 Task: Find connections with filter location Badagara with filter topic #forsale with filter profile language Potuguese with filter current company Vikram Solar with filter school Maharishi Mahesh Yogi Vedic Vishwavidyalaya with filter industry Primary Metal Manufacturing with filter service category Portrait Photography with filter keywords title Continuous Improvement Lead
Action: Mouse moved to (522, 73)
Screenshot: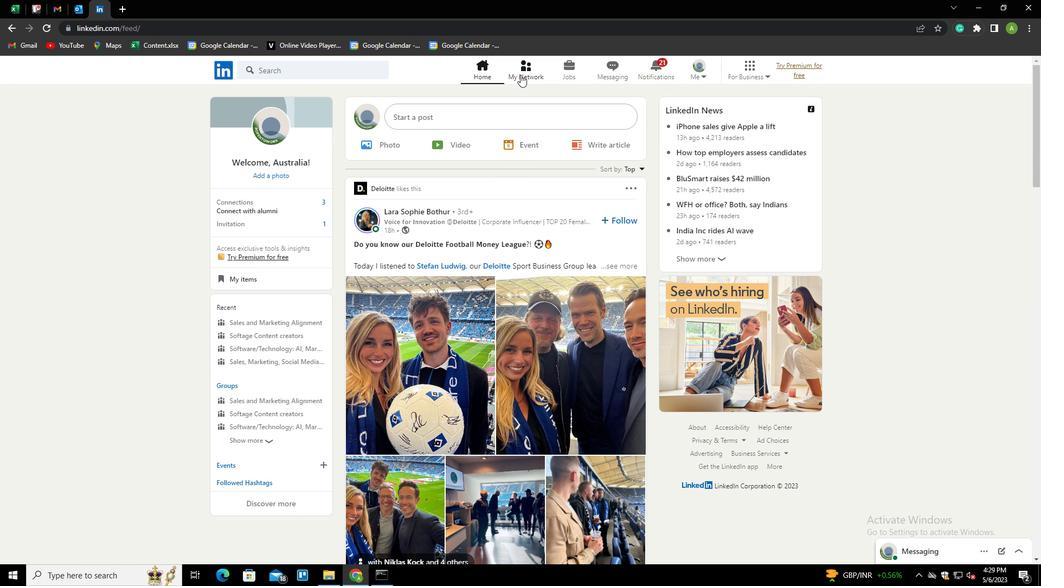 
Action: Mouse pressed left at (522, 73)
Screenshot: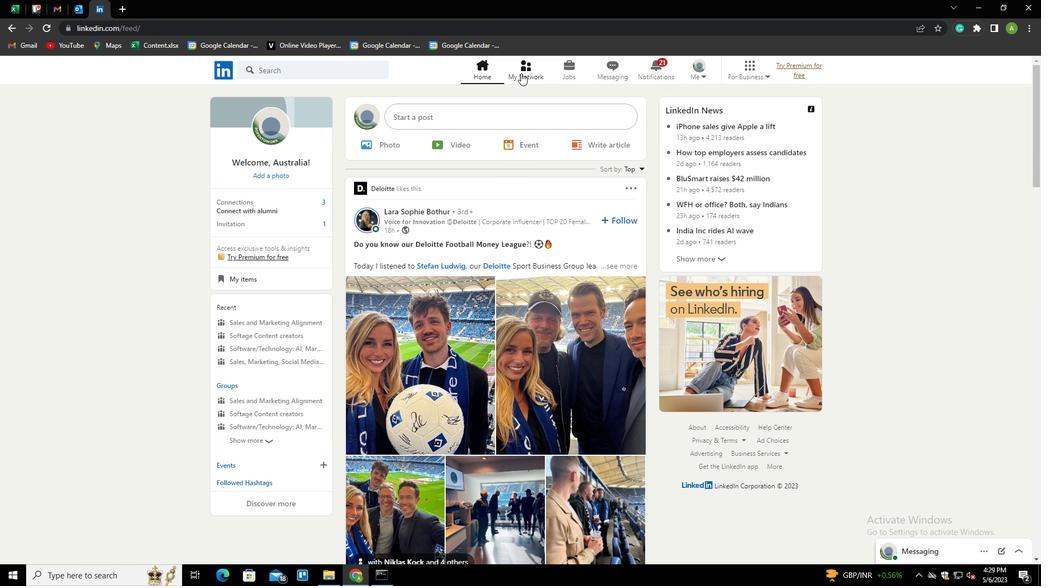 
Action: Mouse moved to (268, 132)
Screenshot: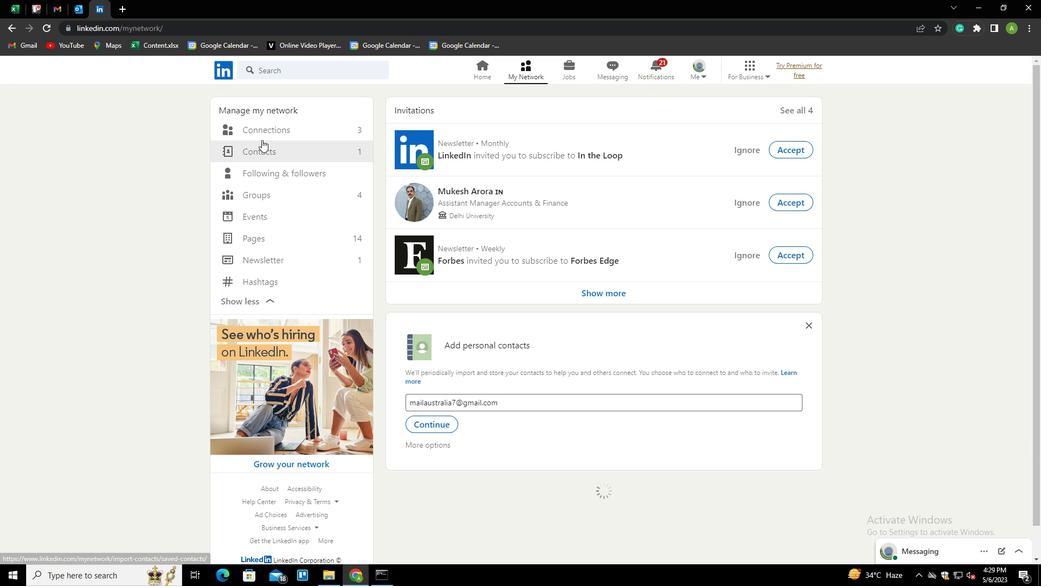 
Action: Mouse pressed left at (268, 132)
Screenshot: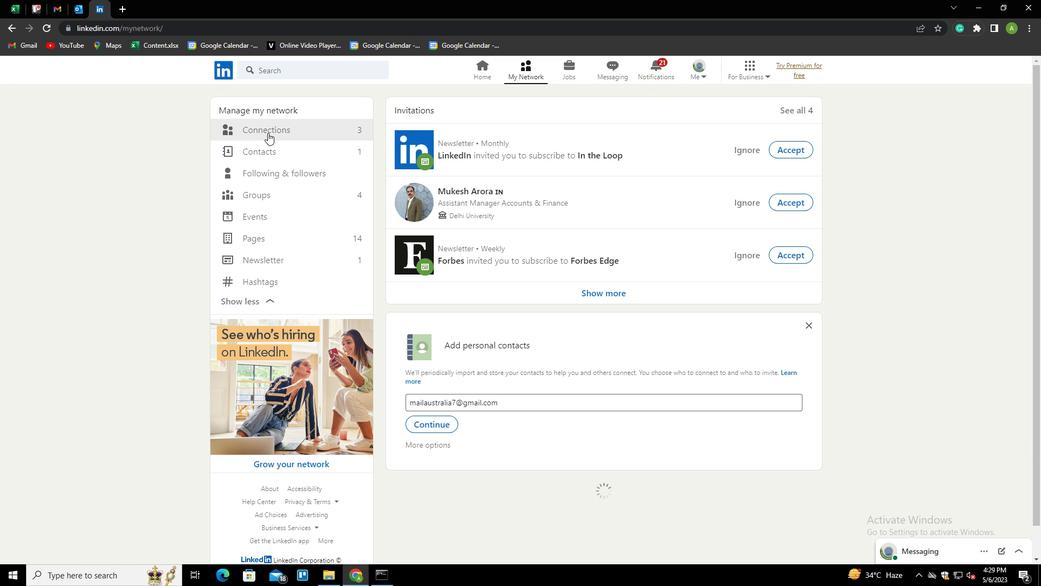 
Action: Mouse moved to (593, 129)
Screenshot: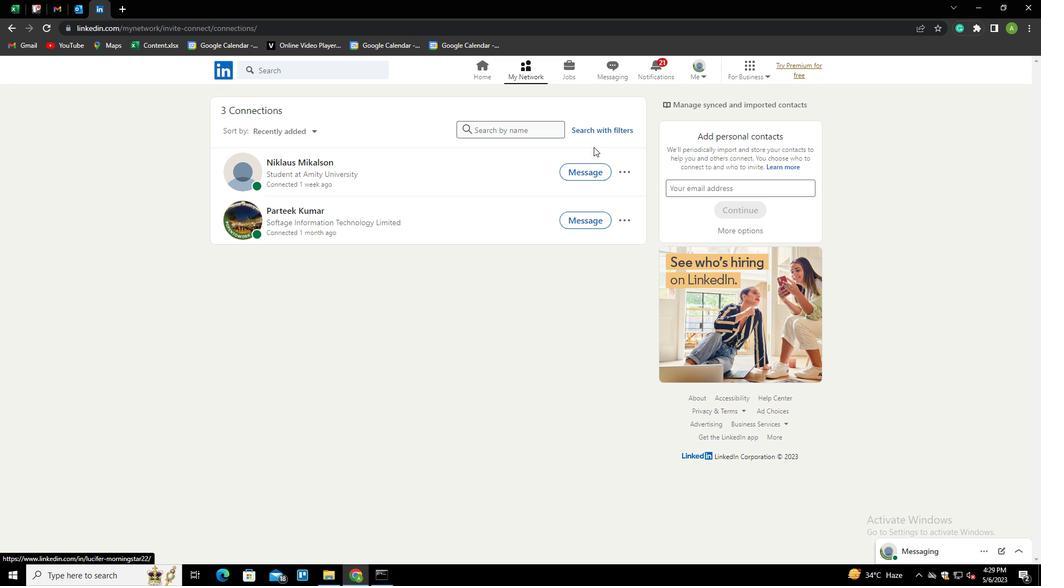
Action: Mouse pressed left at (593, 129)
Screenshot: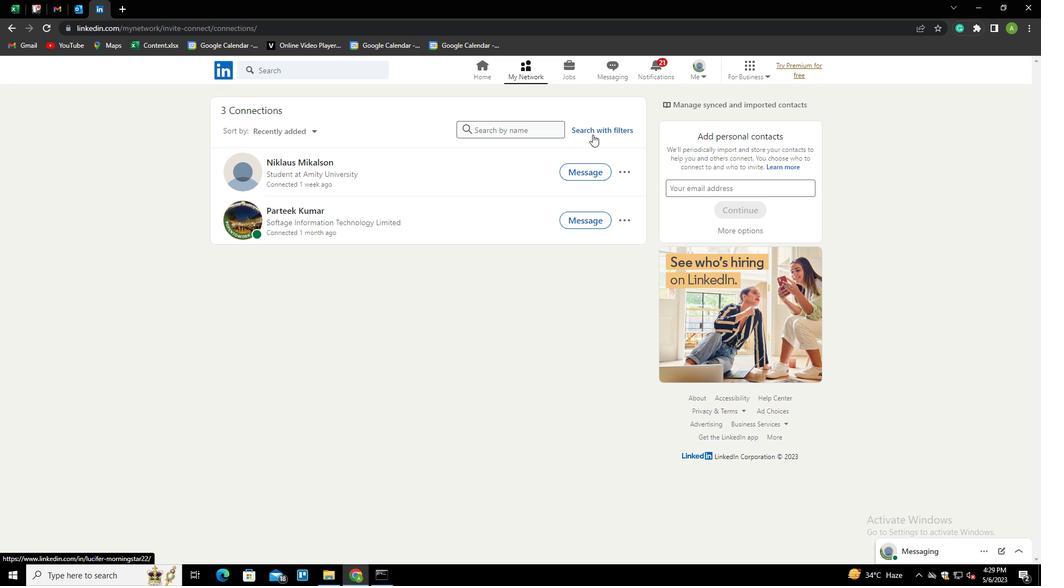 
Action: Mouse moved to (552, 100)
Screenshot: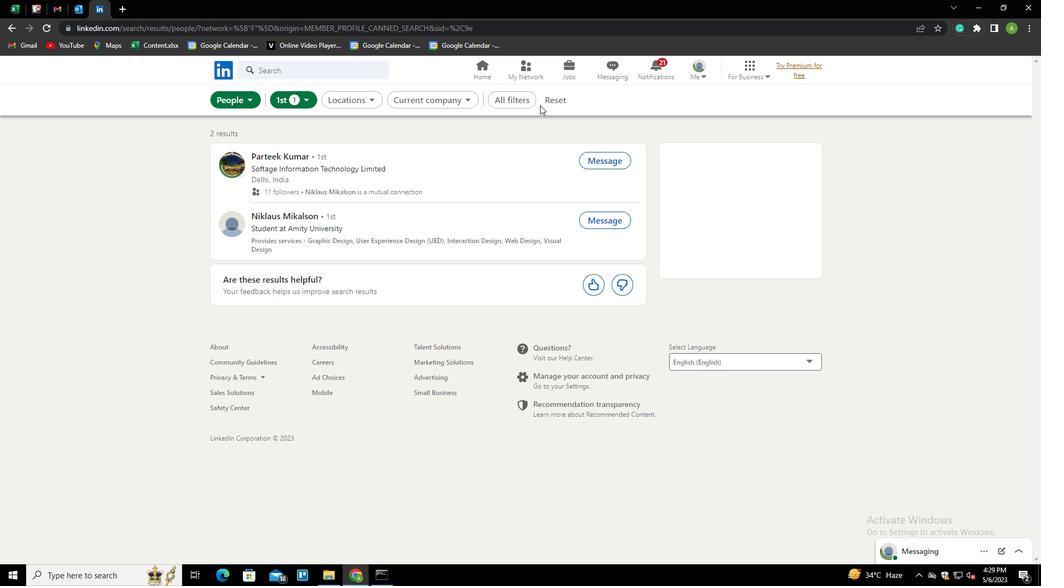 
Action: Mouse pressed left at (552, 100)
Screenshot: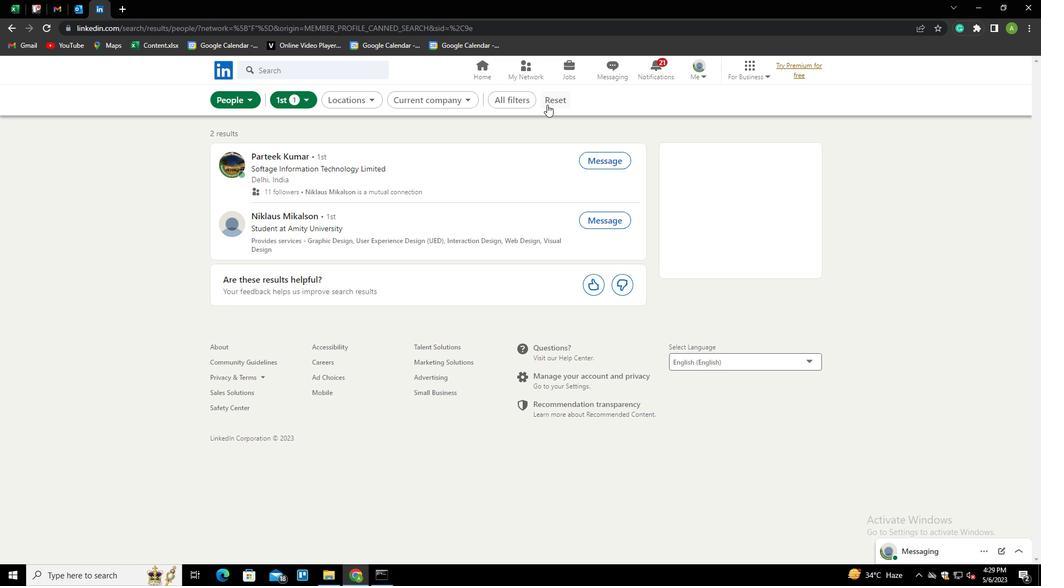 
Action: Mouse moved to (537, 100)
Screenshot: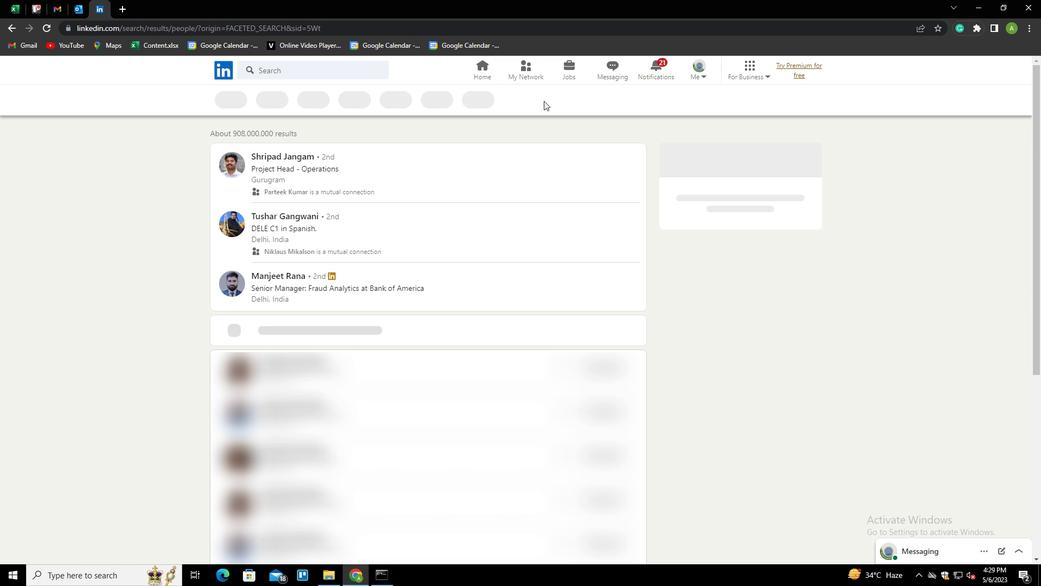 
Action: Mouse pressed left at (537, 100)
Screenshot: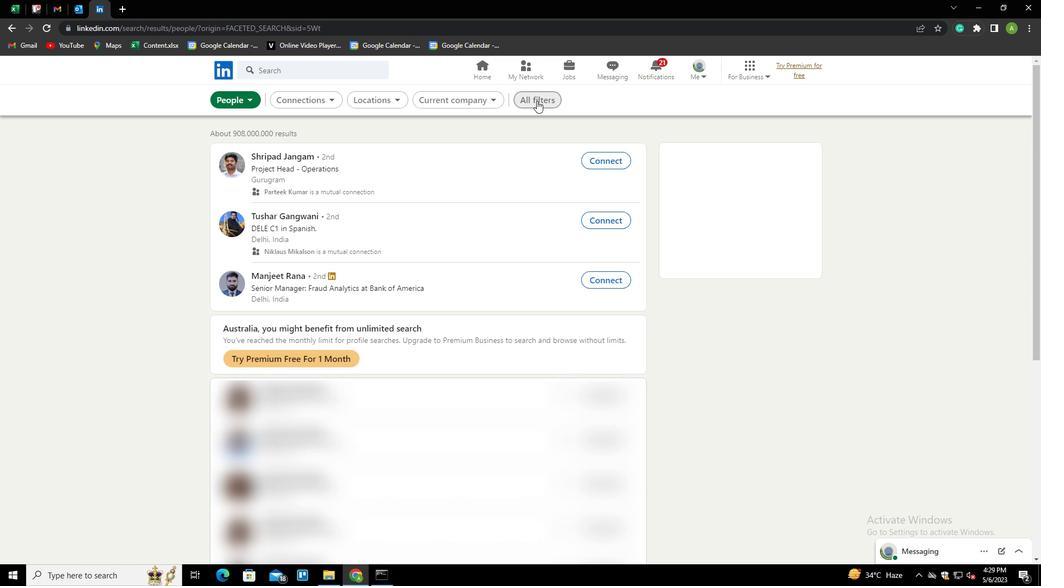 
Action: Mouse moved to (923, 408)
Screenshot: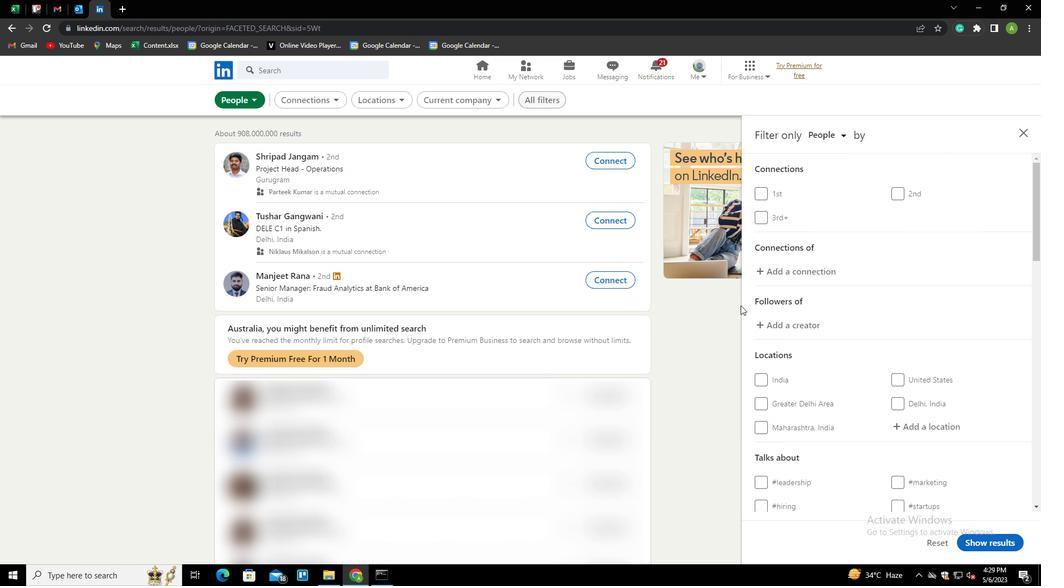 
Action: Mouse scrolled (923, 407) with delta (0, 0)
Screenshot: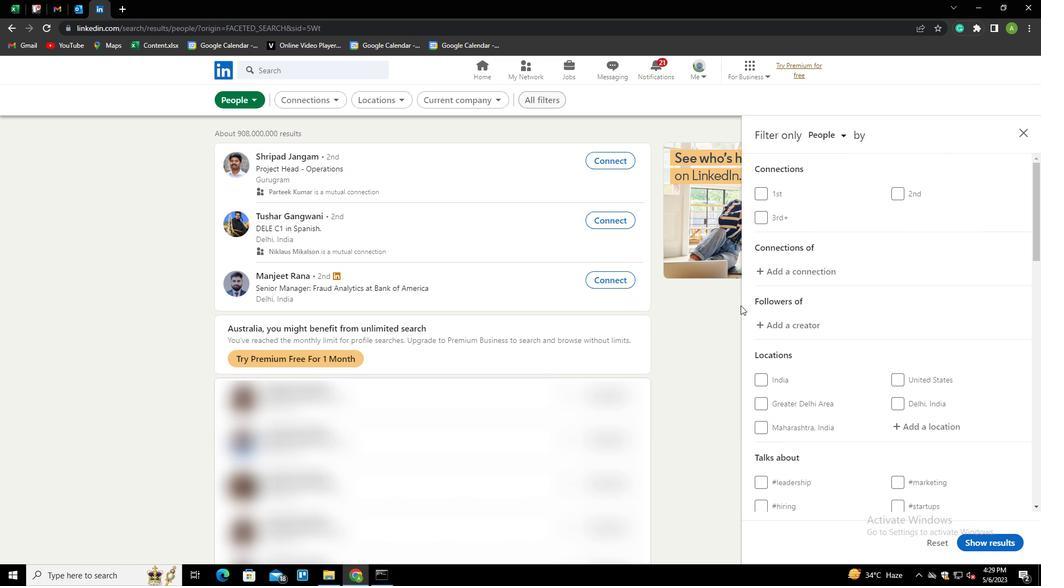 
Action: Mouse moved to (922, 408)
Screenshot: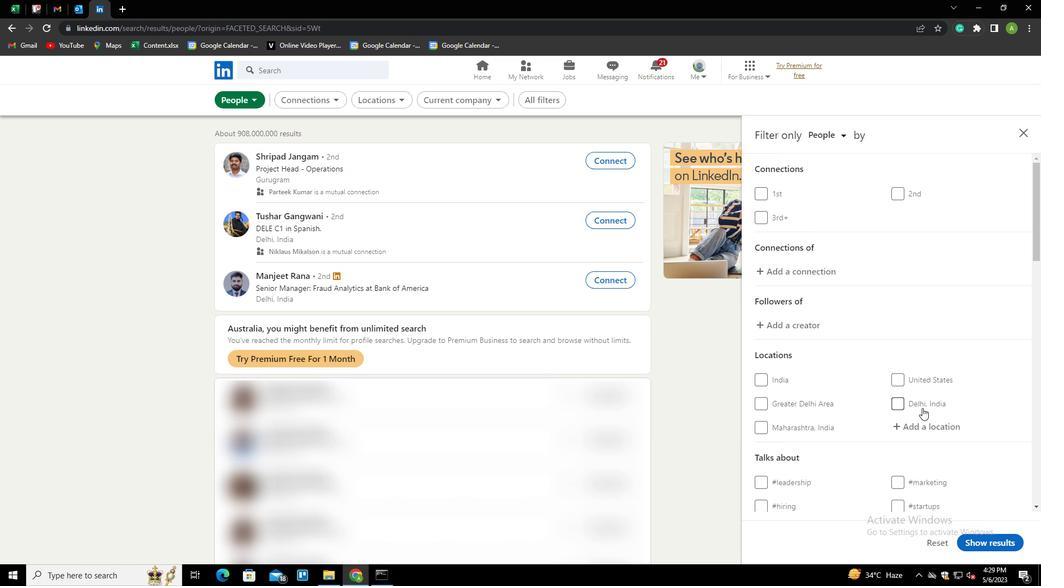 
Action: Mouse scrolled (922, 407) with delta (0, 0)
Screenshot: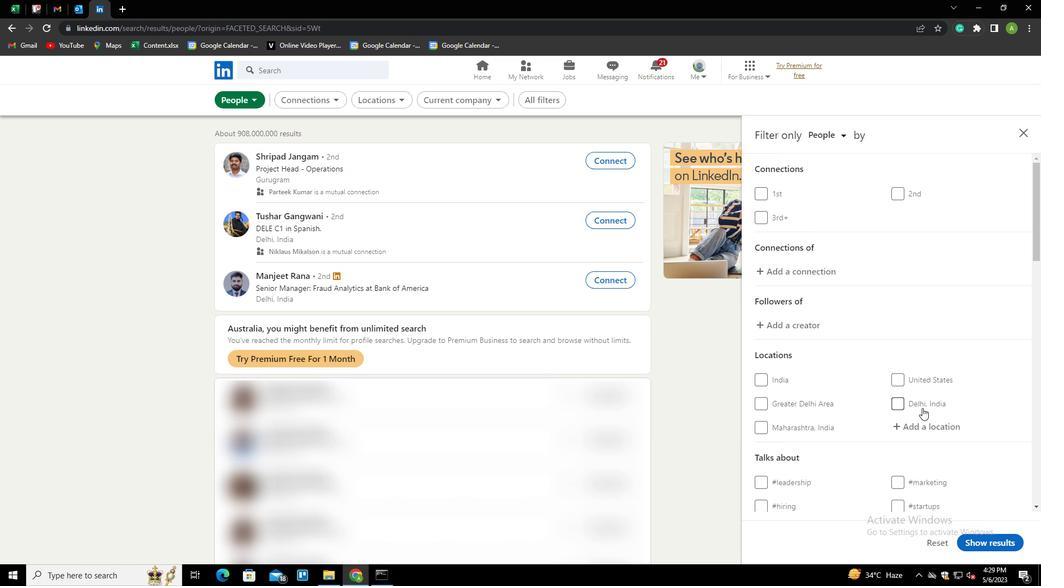 
Action: Mouse moved to (921, 319)
Screenshot: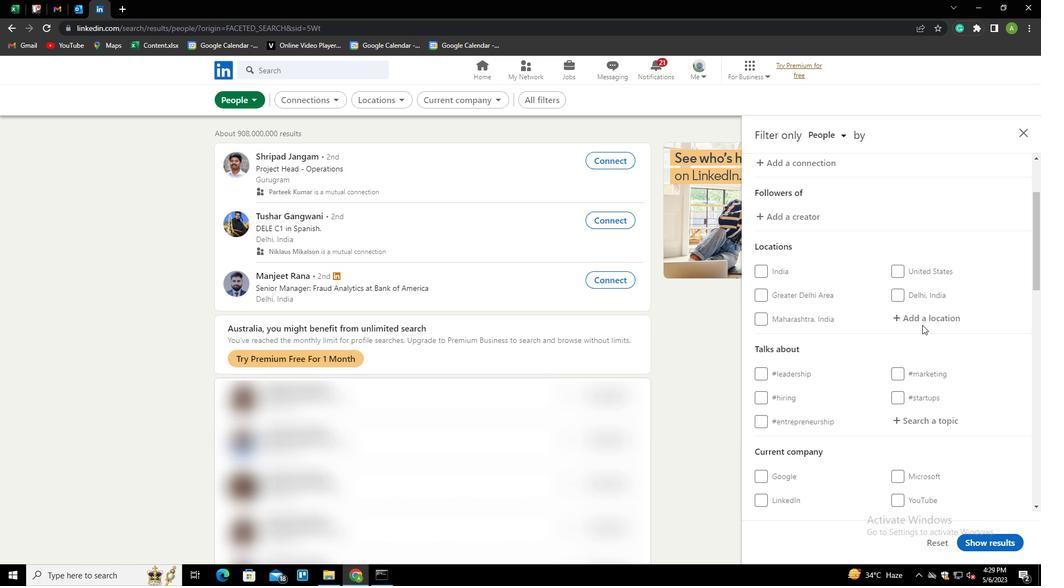 
Action: Mouse pressed left at (921, 319)
Screenshot: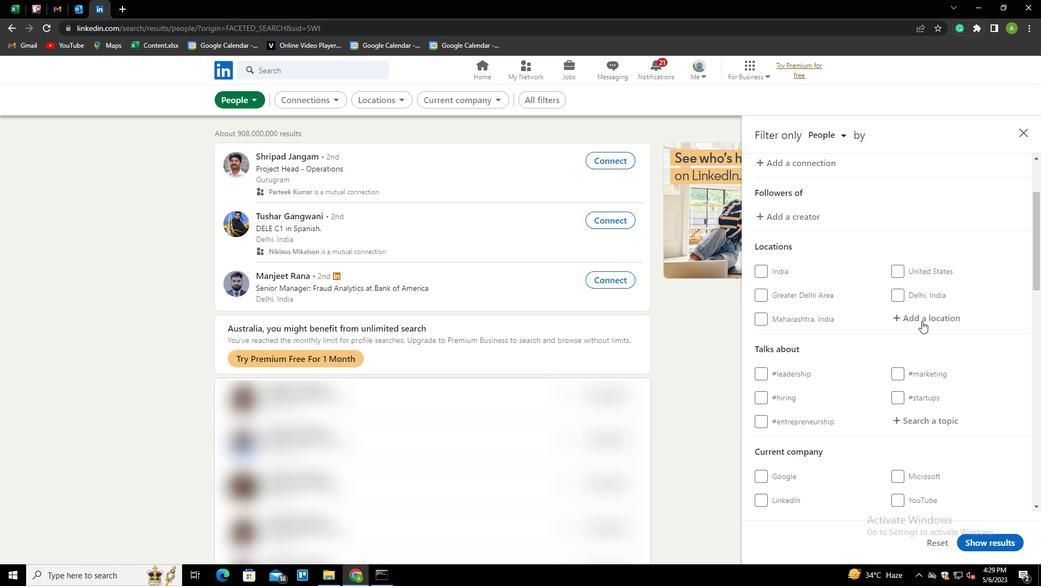 
Action: Key pressed <Key.shift>BA
Screenshot: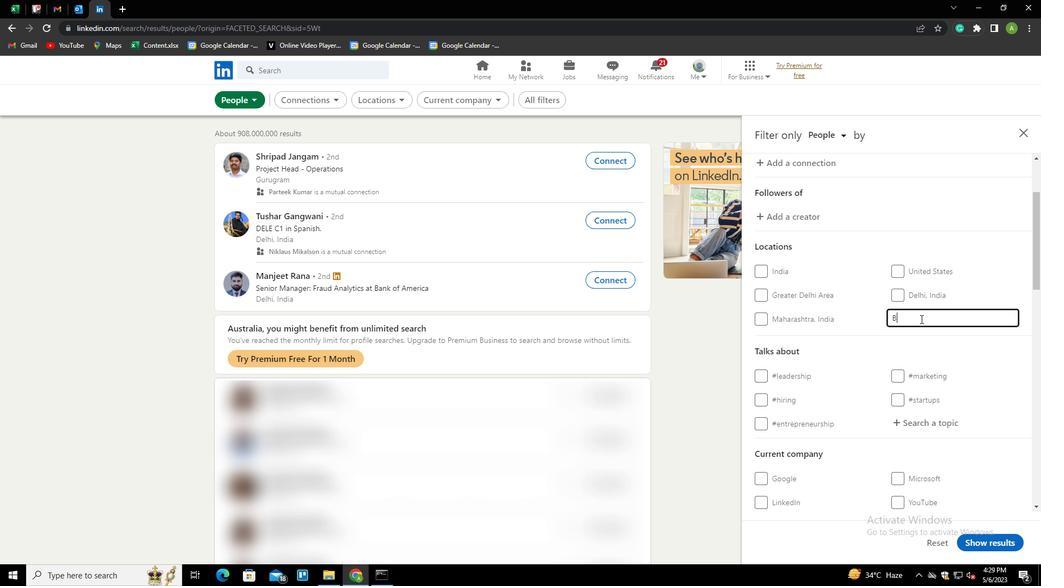 
Action: Mouse moved to (920, 319)
Screenshot: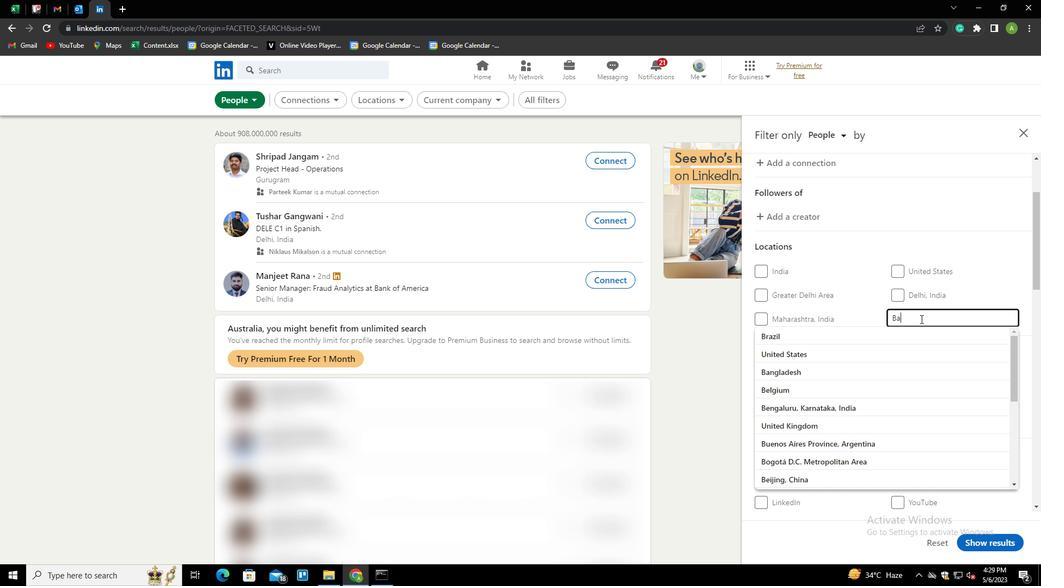 
Action: Key pressed D
Screenshot: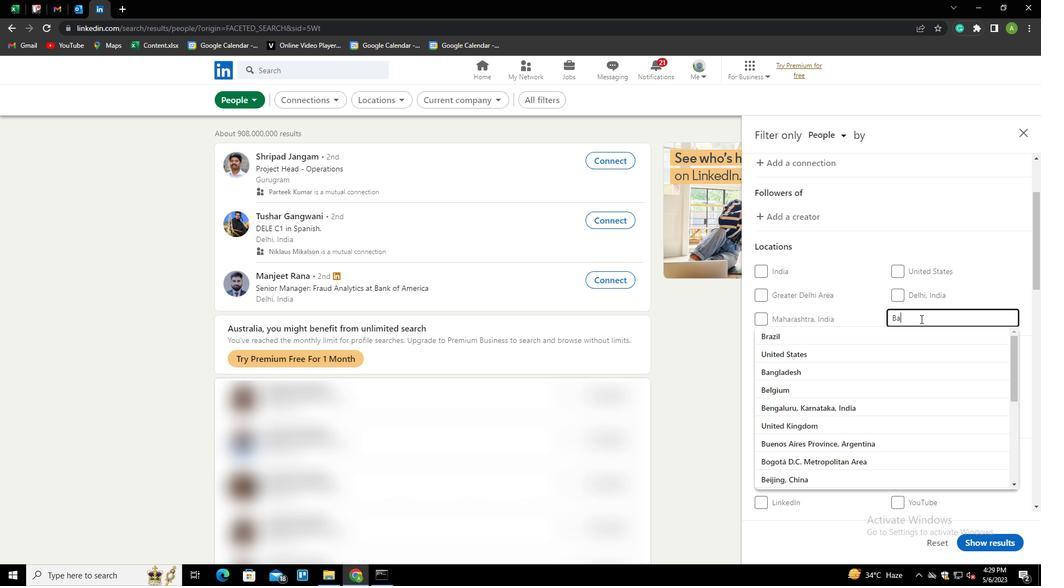 
Action: Mouse moved to (918, 319)
Screenshot: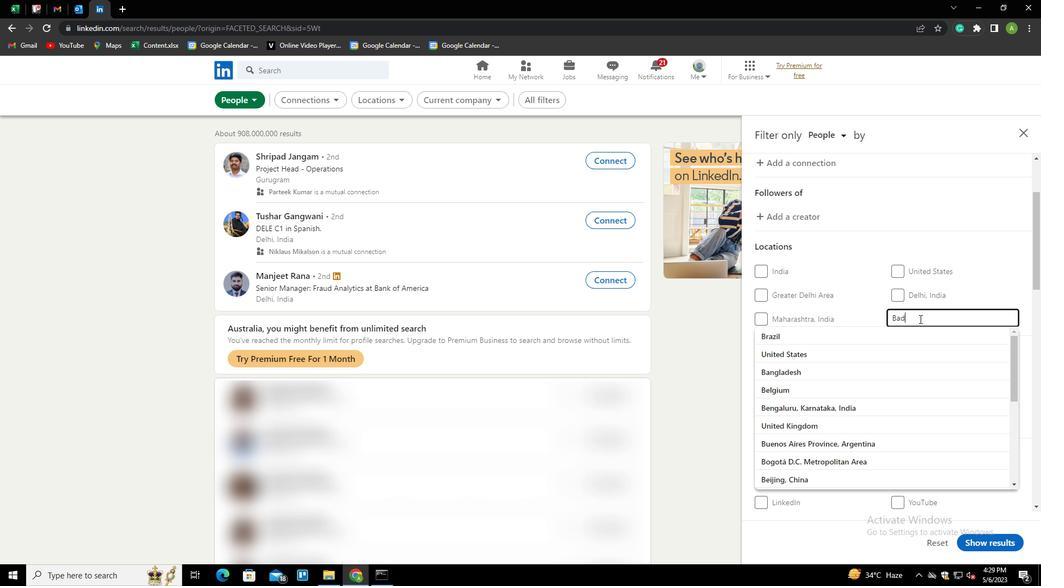 
Action: Key pressed AGARA
Screenshot: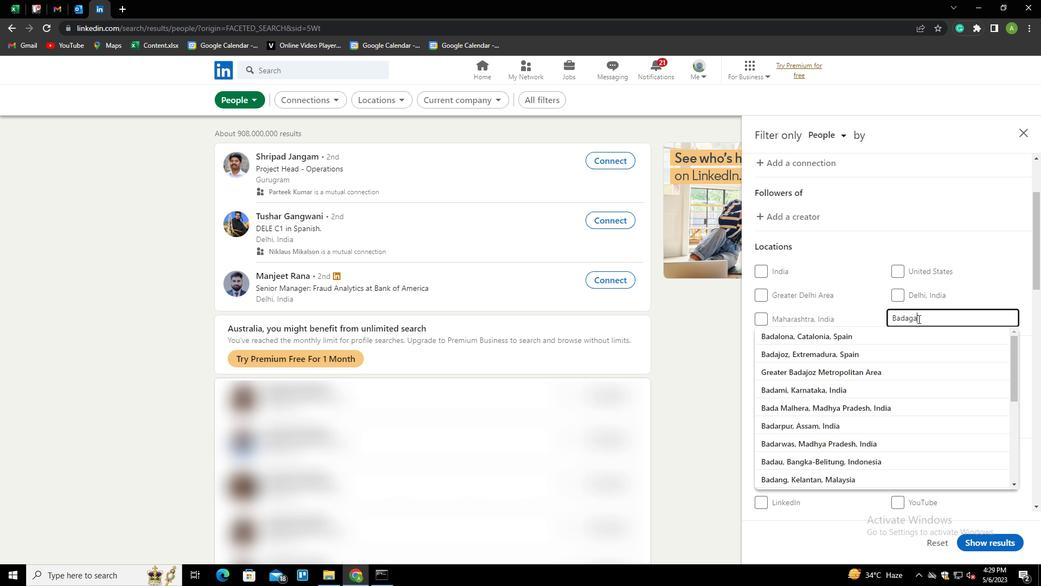 
Action: Mouse moved to (964, 352)
Screenshot: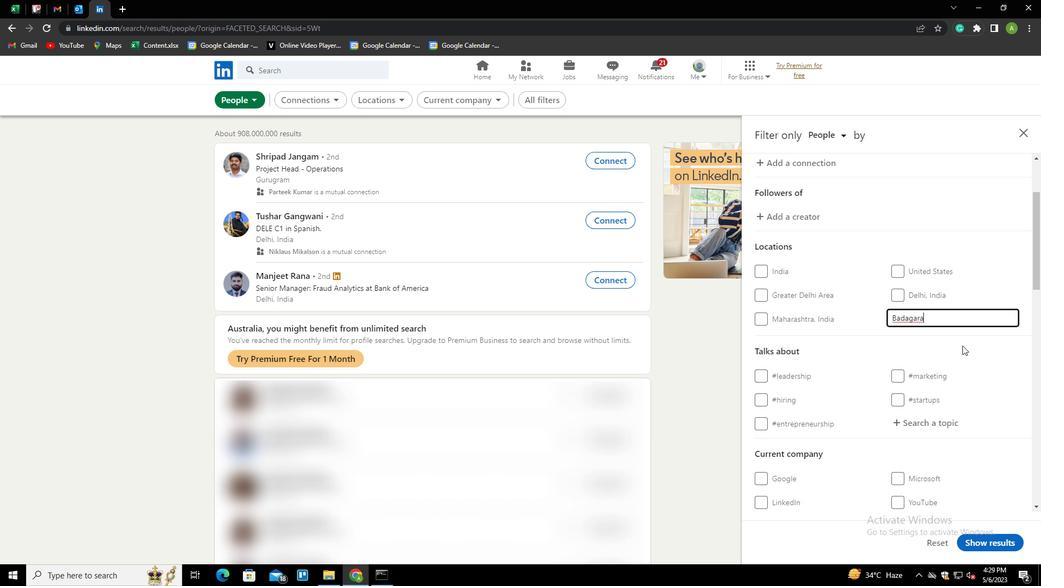 
Action: Mouse pressed left at (964, 352)
Screenshot: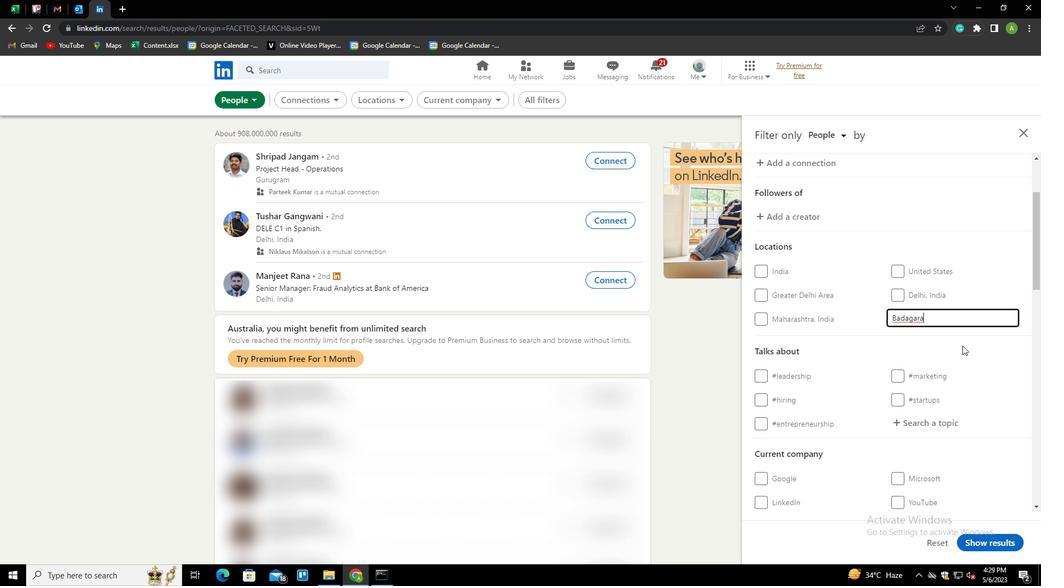 
Action: Mouse moved to (935, 423)
Screenshot: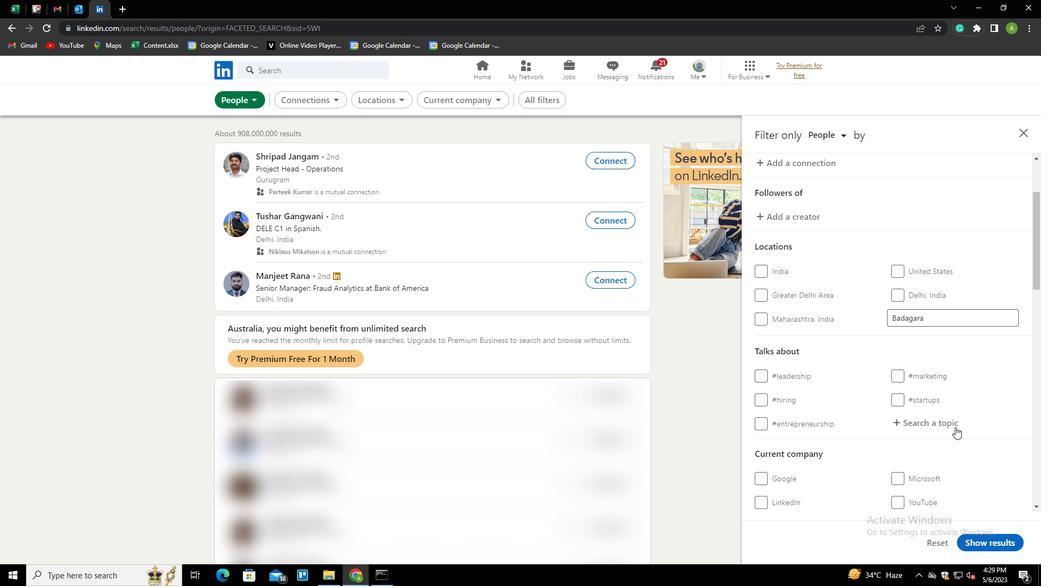 
Action: Mouse pressed left at (935, 423)
Screenshot: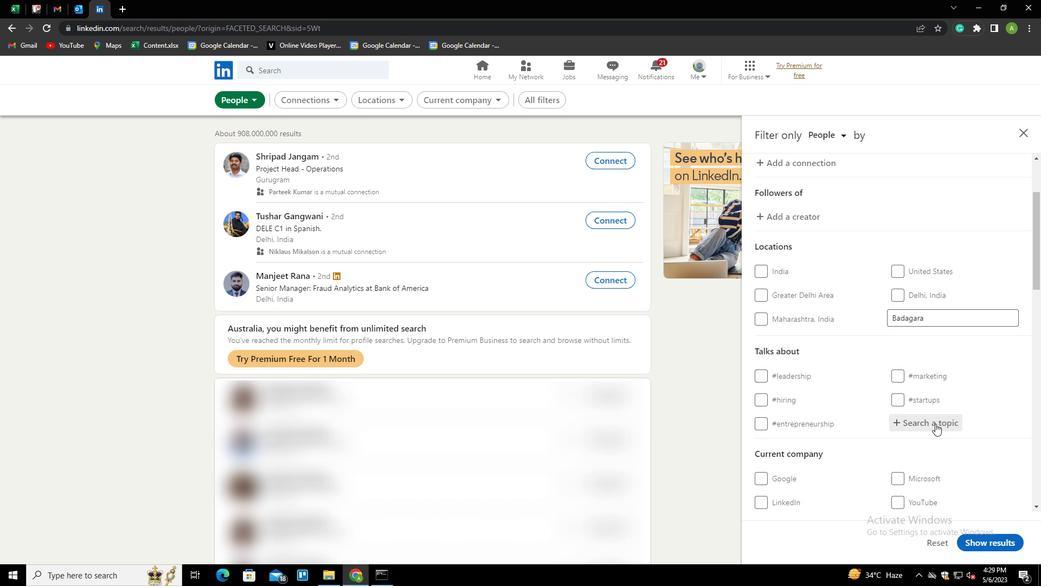
Action: Mouse moved to (935, 423)
Screenshot: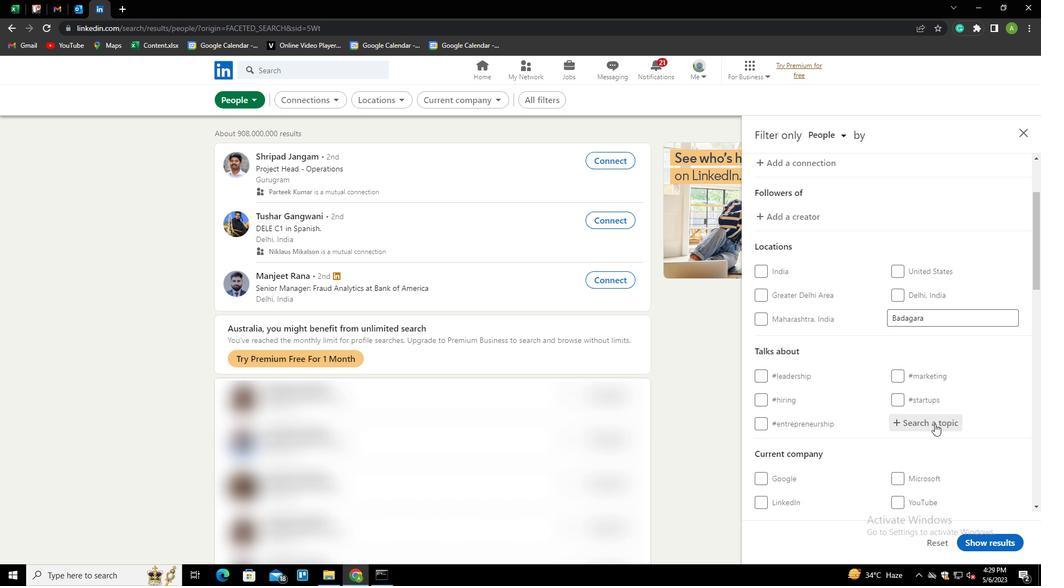 
Action: Key pressed FORSALE<Key.down><Key.enter>
Screenshot: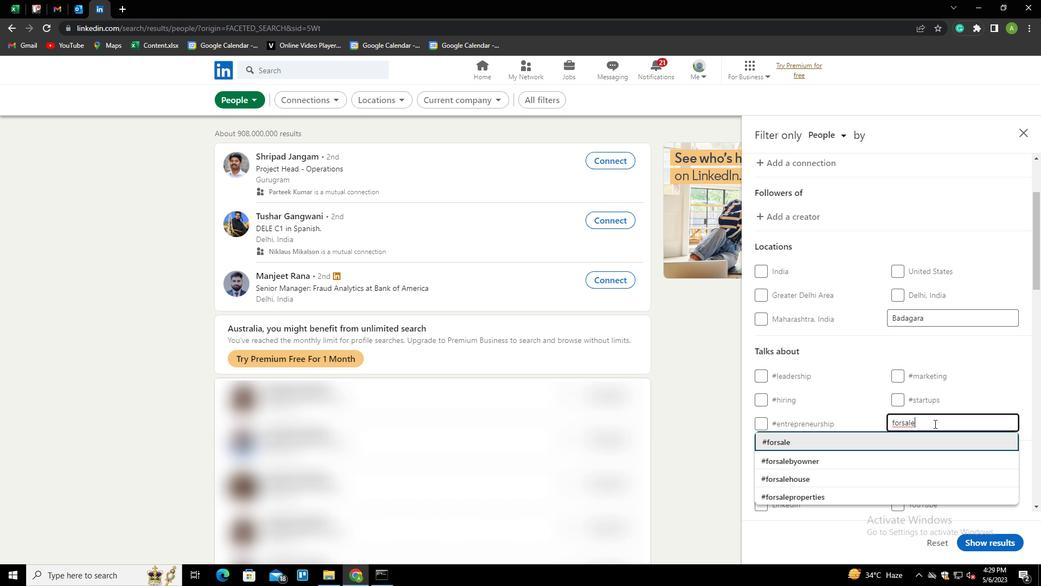 
Action: Mouse moved to (929, 431)
Screenshot: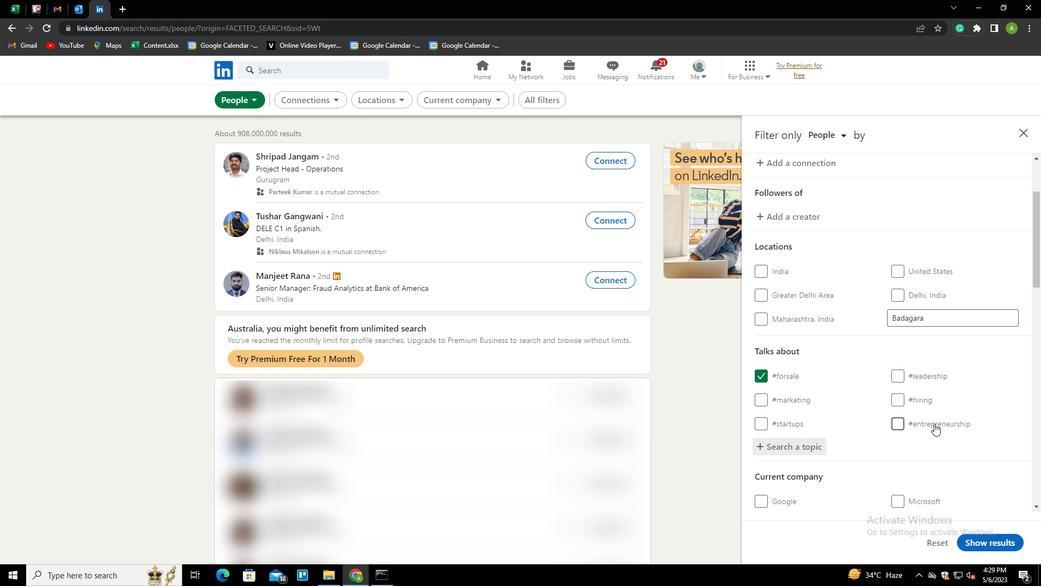 
Action: Mouse scrolled (929, 430) with delta (0, 0)
Screenshot: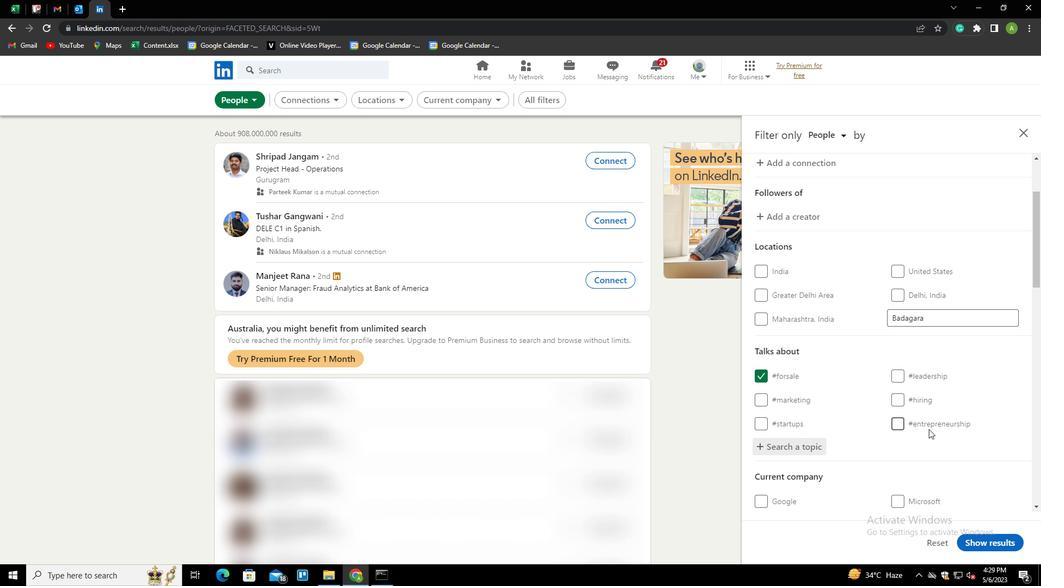 
Action: Mouse moved to (929, 431)
Screenshot: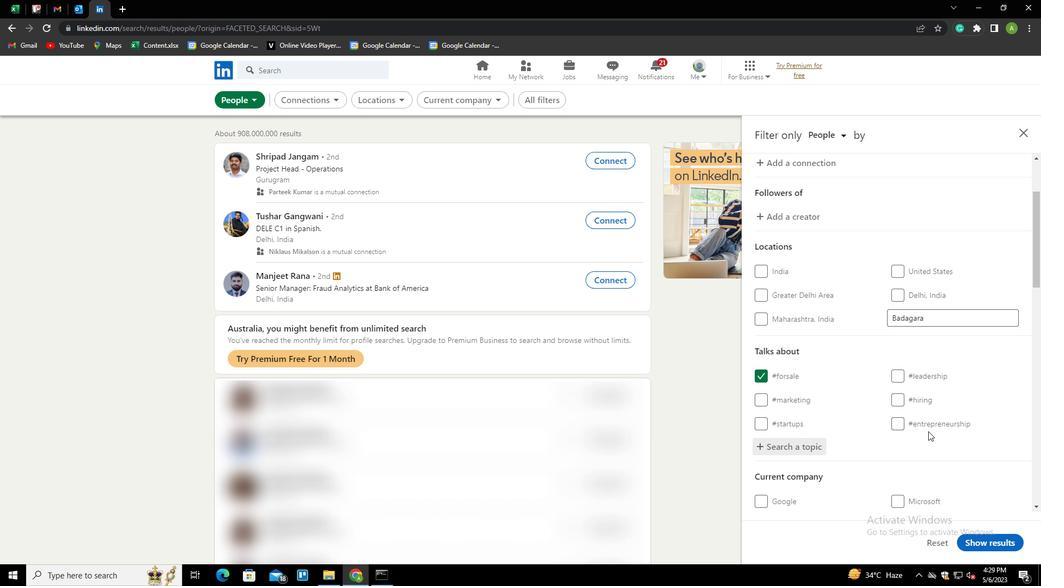 
Action: Mouse scrolled (929, 430) with delta (0, 0)
Screenshot: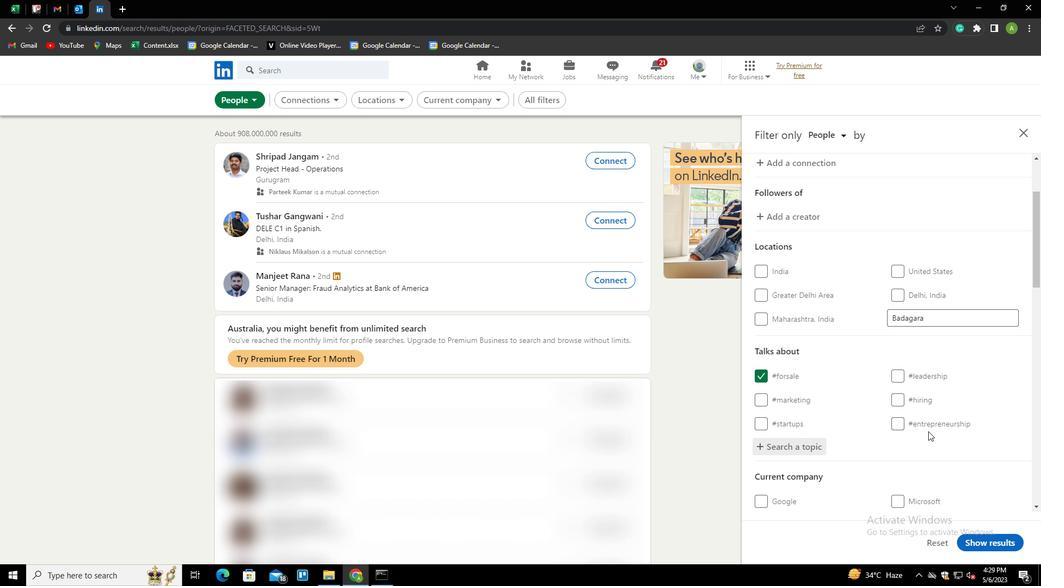
Action: Mouse moved to (929, 431)
Screenshot: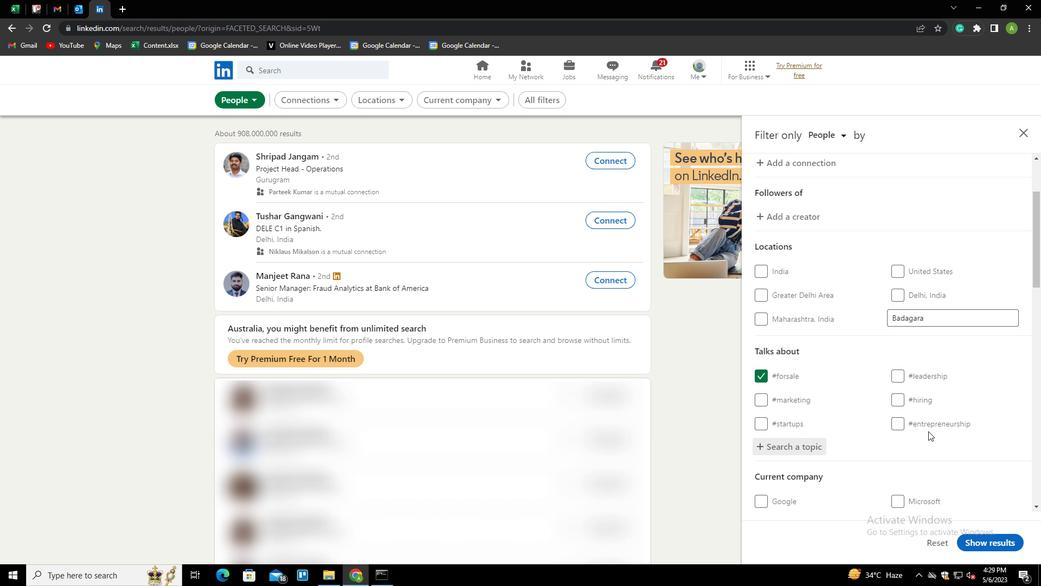 
Action: Mouse scrolled (929, 431) with delta (0, 0)
Screenshot: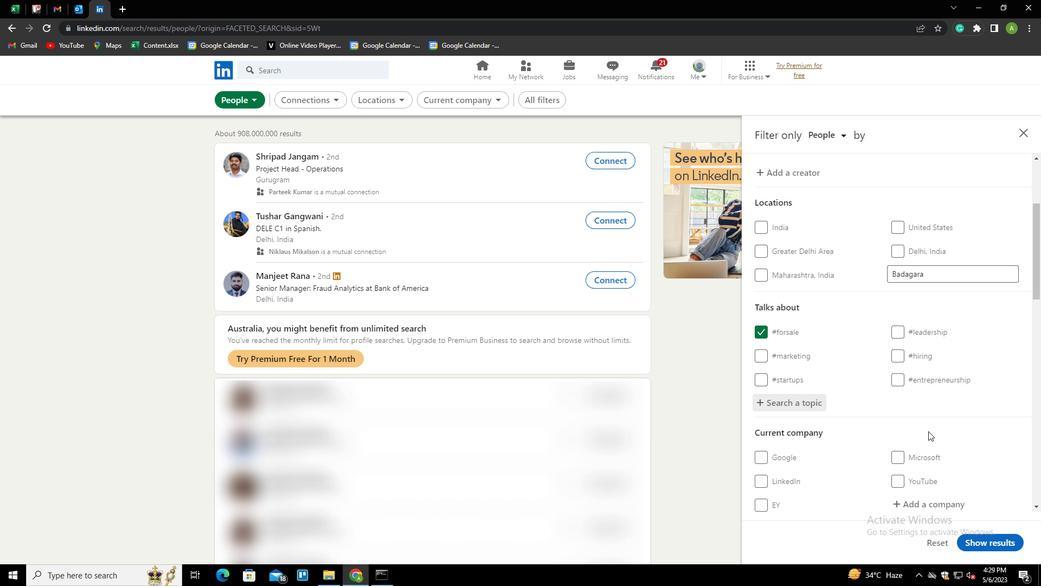 
Action: Mouse scrolled (929, 431) with delta (0, 0)
Screenshot: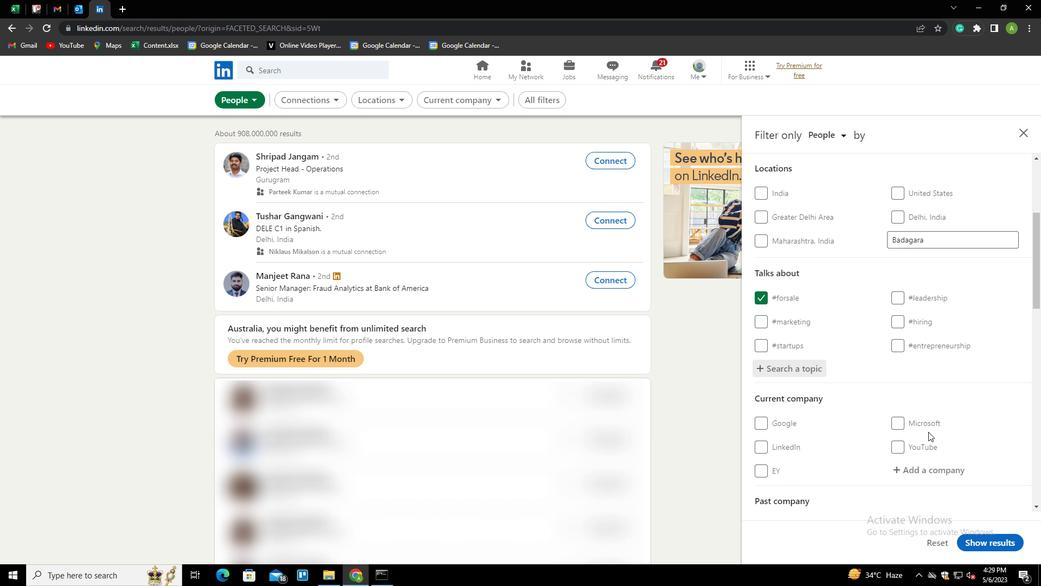 
Action: Mouse scrolled (929, 431) with delta (0, 0)
Screenshot: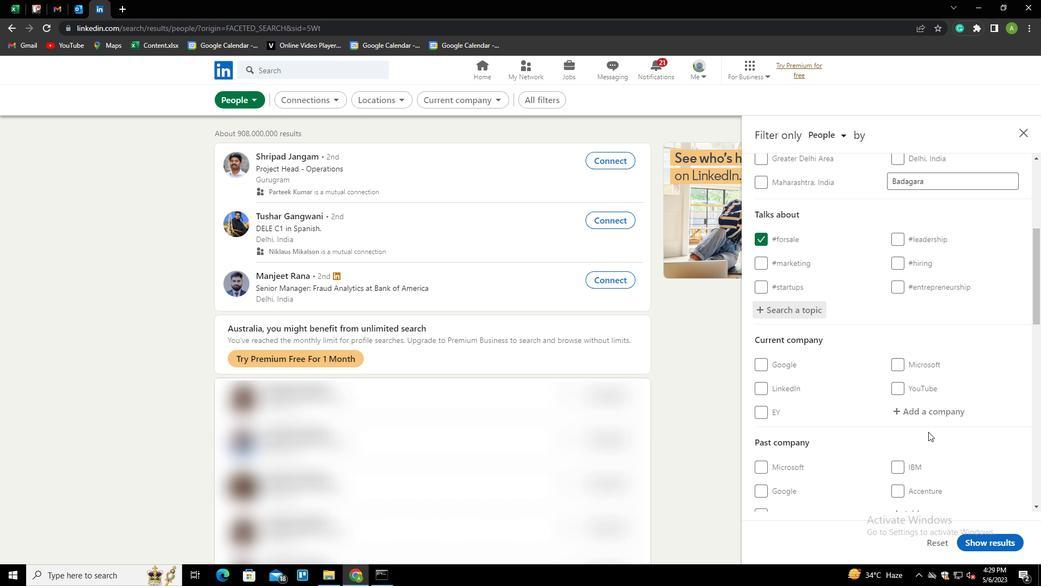 
Action: Mouse scrolled (929, 431) with delta (0, 0)
Screenshot: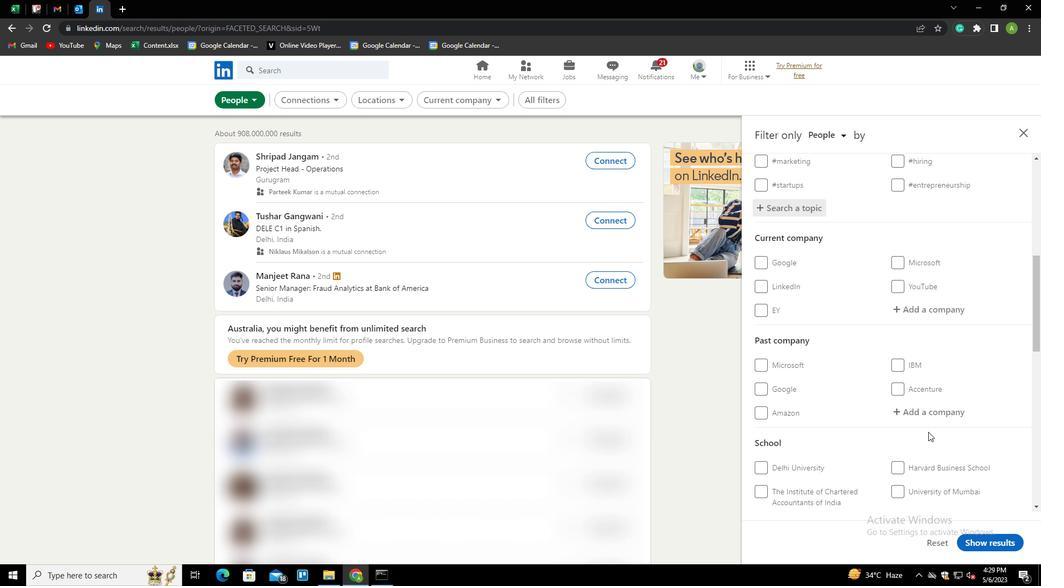 
Action: Mouse scrolled (929, 431) with delta (0, 0)
Screenshot: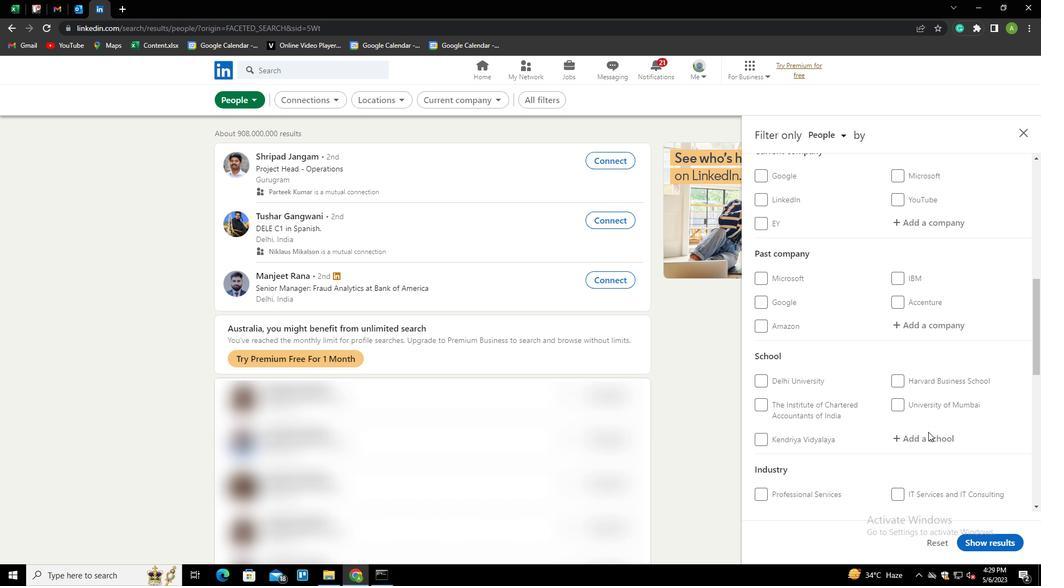 
Action: Mouse scrolled (929, 431) with delta (0, 0)
Screenshot: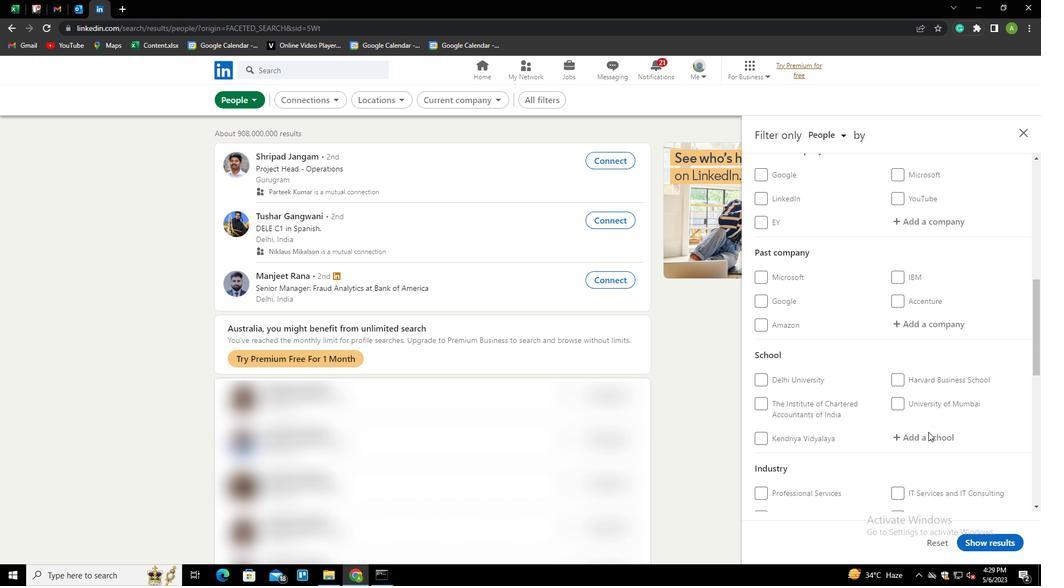
Action: Mouse scrolled (929, 431) with delta (0, 0)
Screenshot: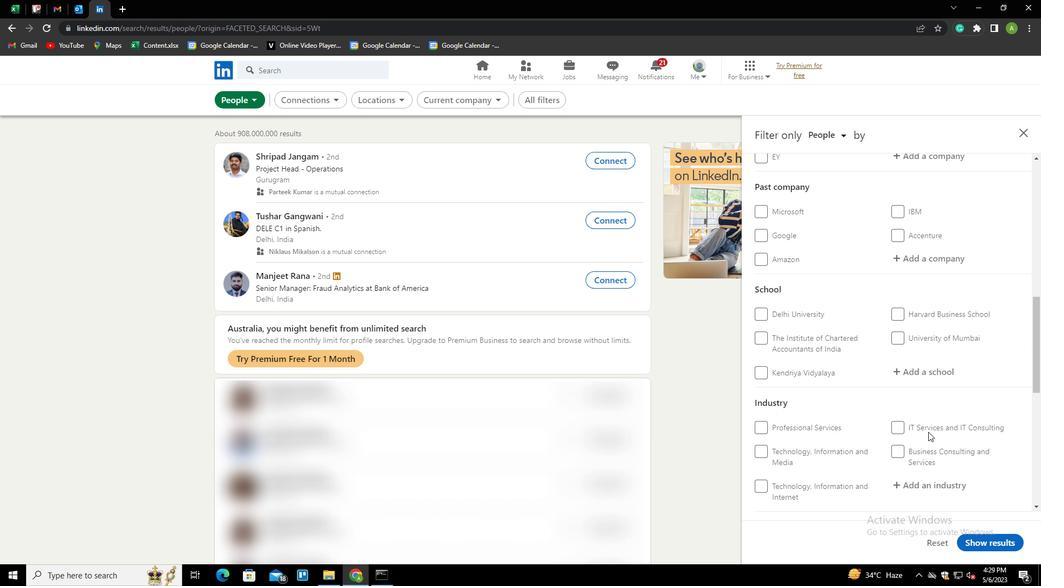 
Action: Mouse scrolled (929, 431) with delta (0, 0)
Screenshot: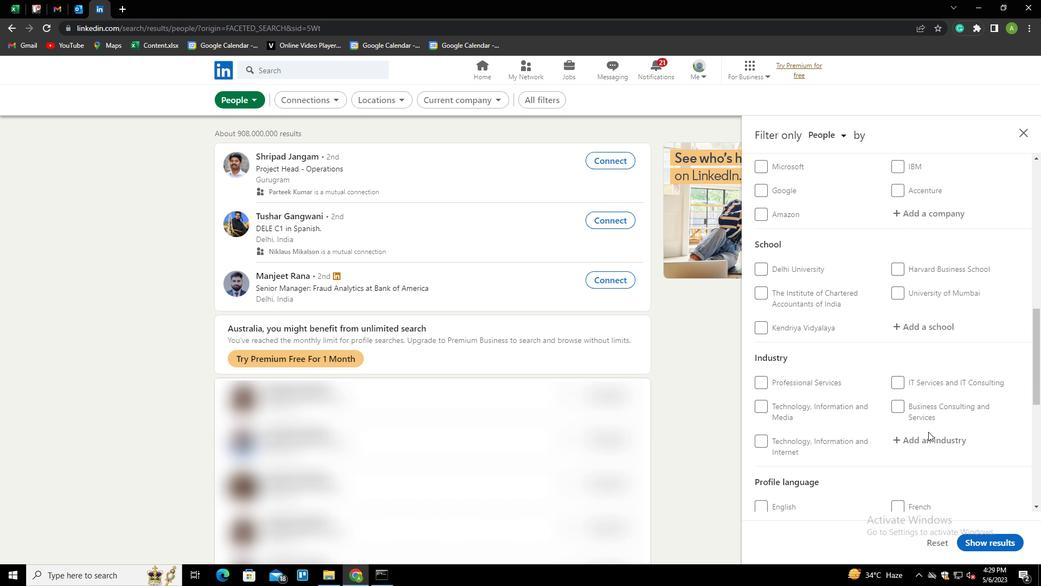 
Action: Mouse moved to (916, 427)
Screenshot: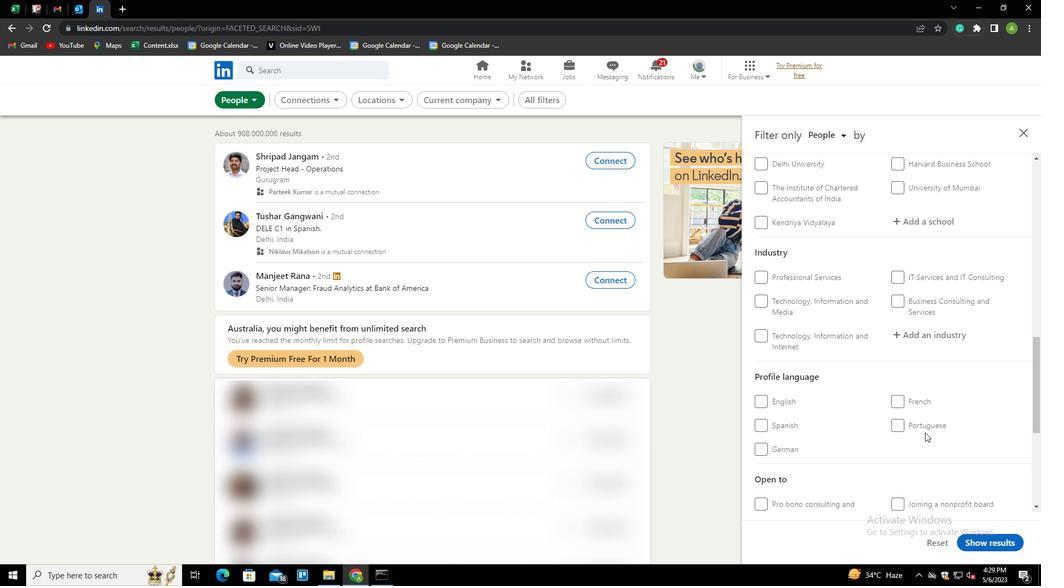
Action: Mouse pressed left at (916, 427)
Screenshot: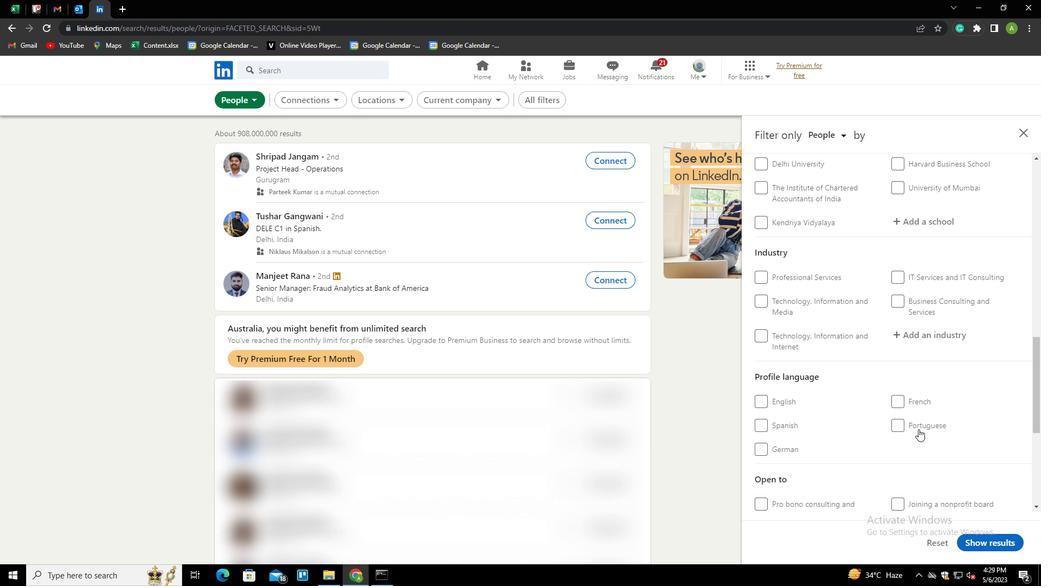 
Action: Mouse moved to (946, 409)
Screenshot: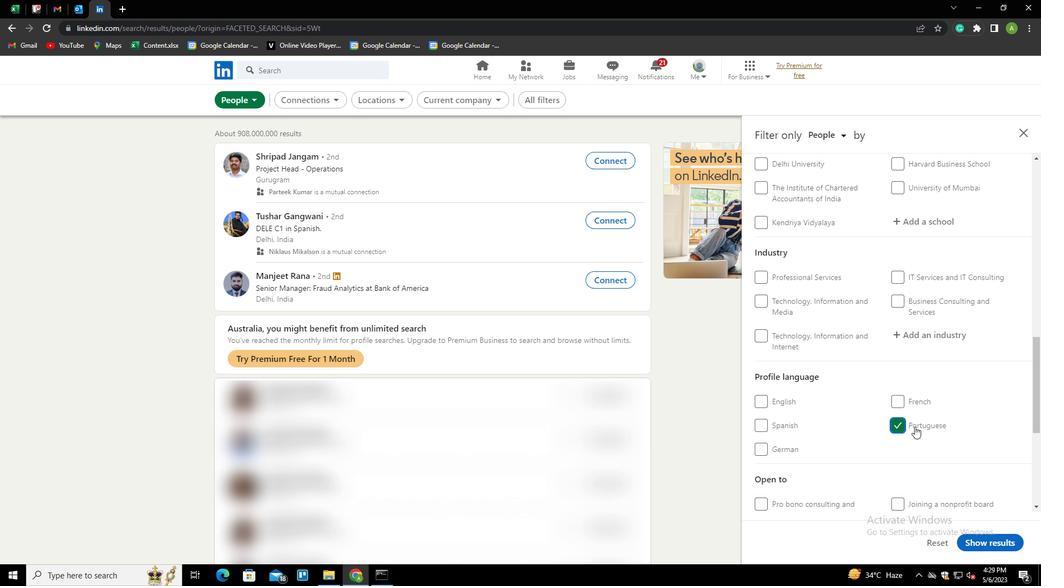 
Action: Mouse scrolled (946, 410) with delta (0, 0)
Screenshot: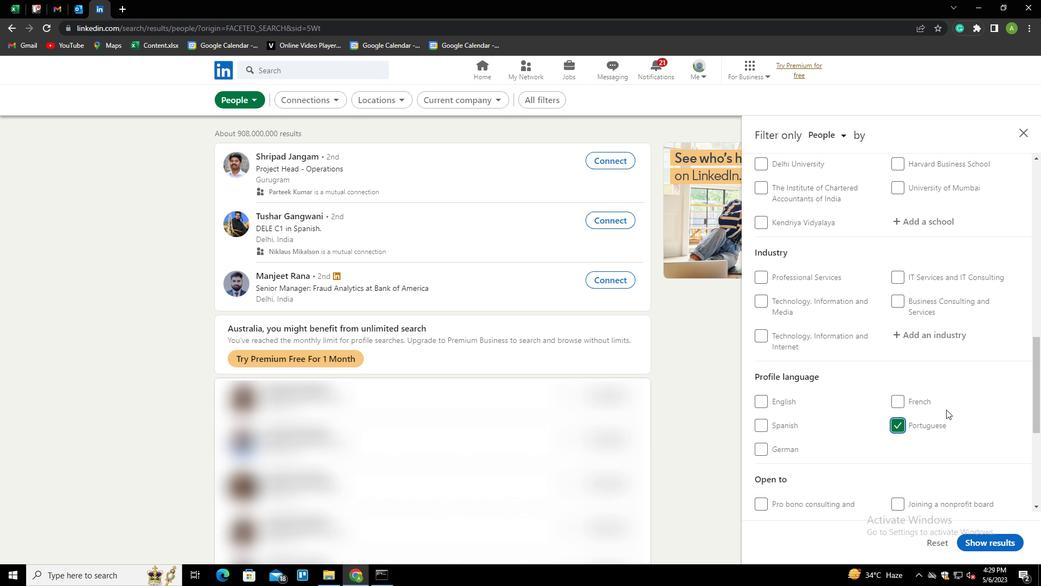 
Action: Mouse scrolled (946, 410) with delta (0, 0)
Screenshot: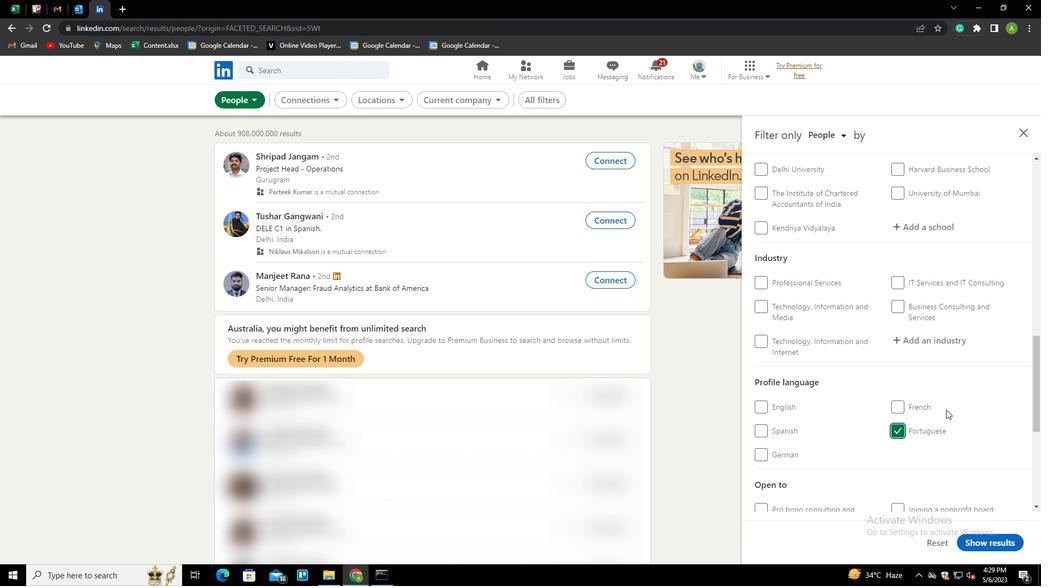 
Action: Mouse scrolled (946, 410) with delta (0, 0)
Screenshot: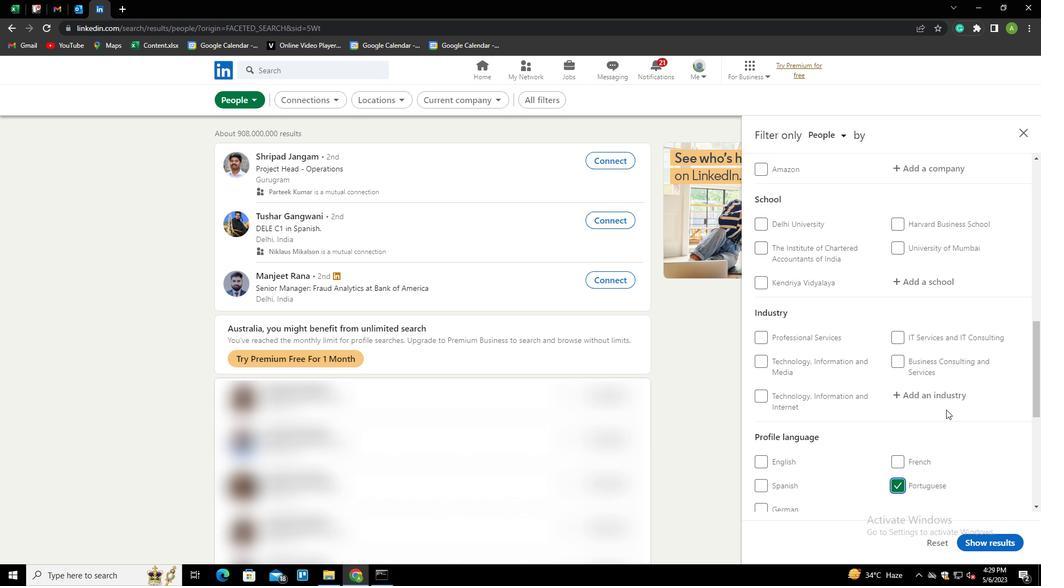 
Action: Mouse scrolled (946, 410) with delta (0, 0)
Screenshot: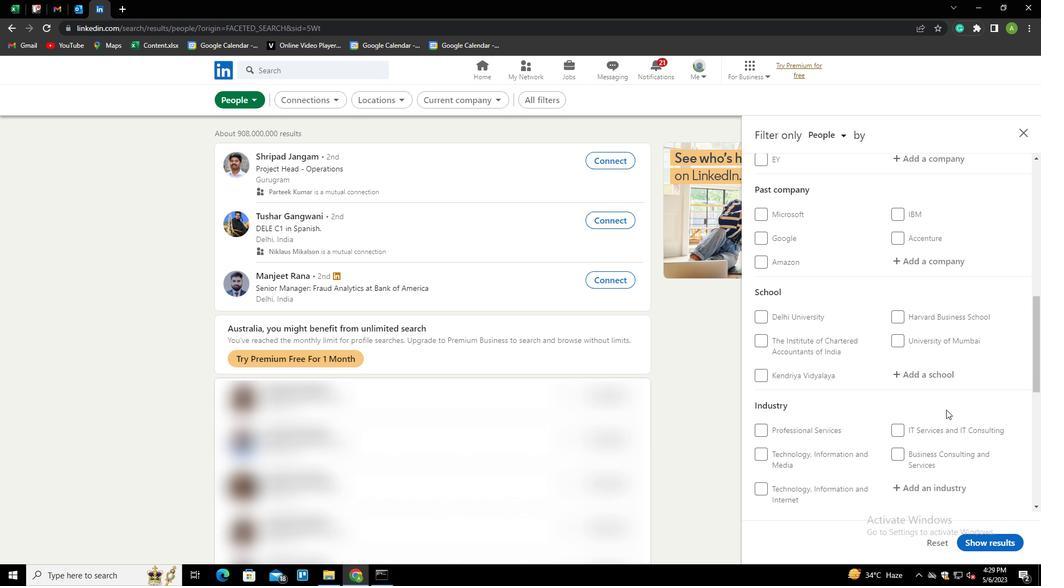 
Action: Mouse scrolled (946, 410) with delta (0, 0)
Screenshot: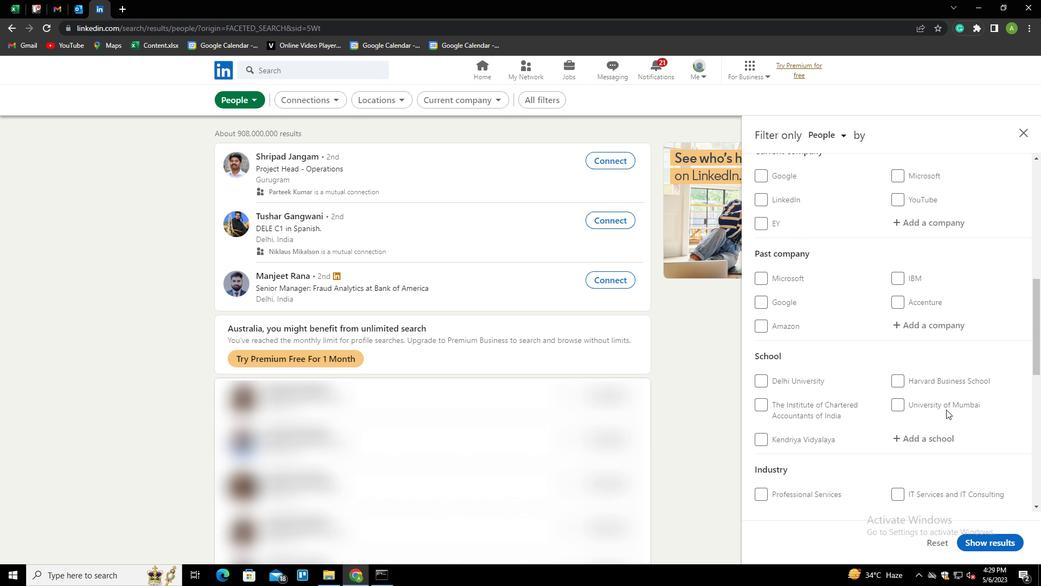 
Action: Mouse scrolled (946, 410) with delta (0, 0)
Screenshot: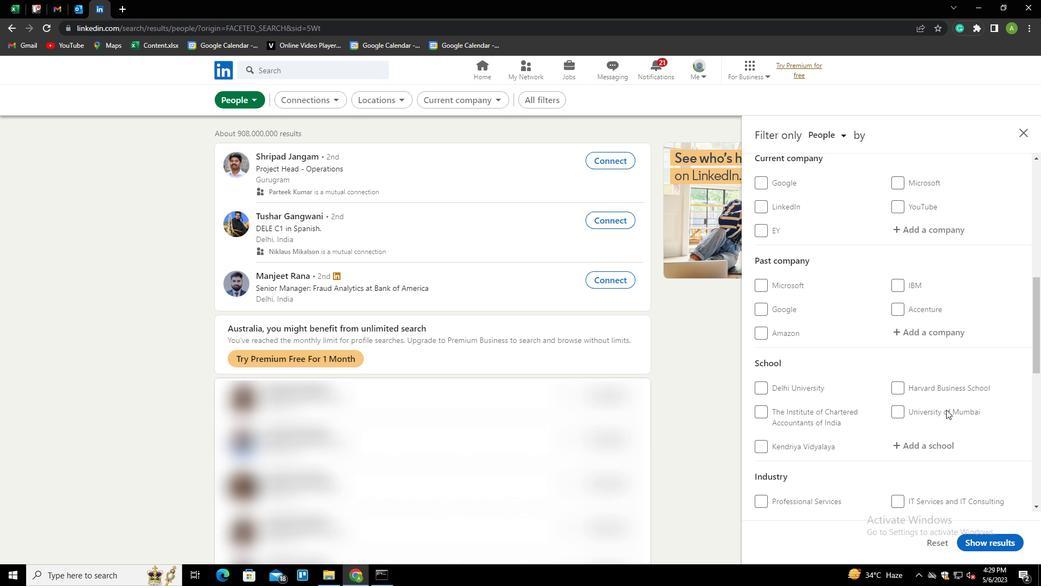 
Action: Mouse scrolled (946, 410) with delta (0, 0)
Screenshot: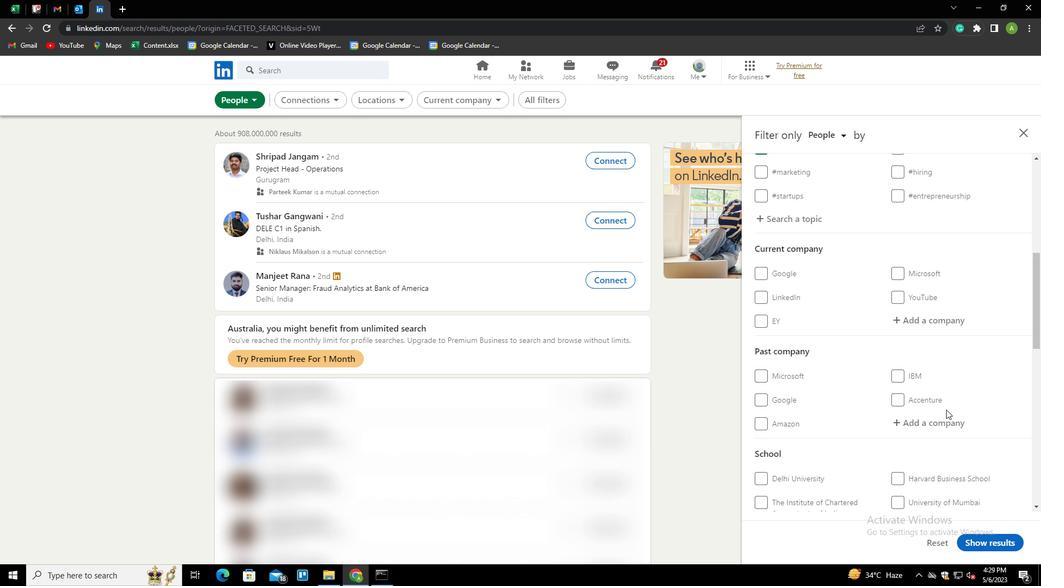 
Action: Mouse moved to (924, 383)
Screenshot: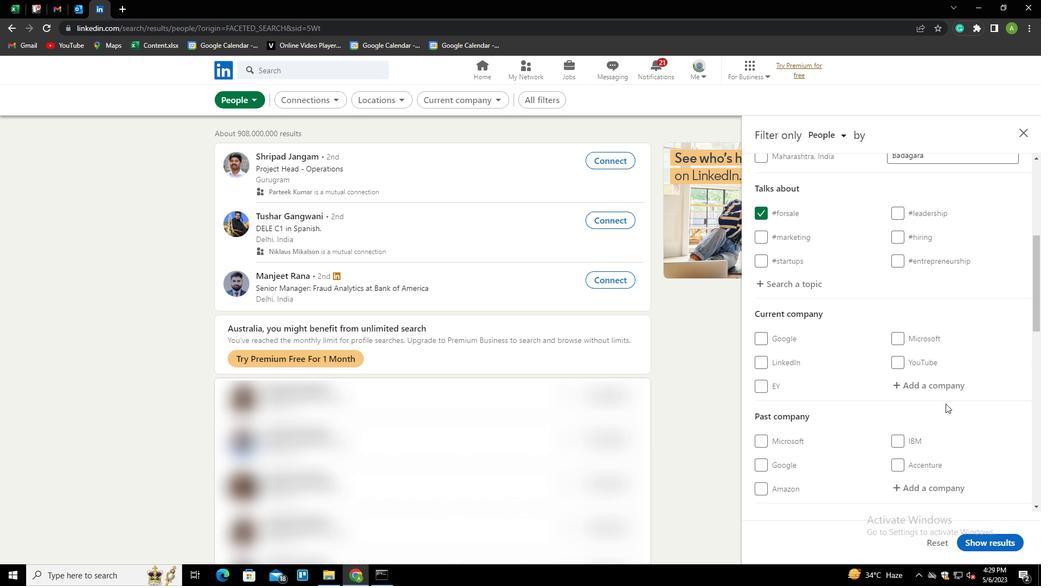 
Action: Mouse pressed left at (924, 383)
Screenshot: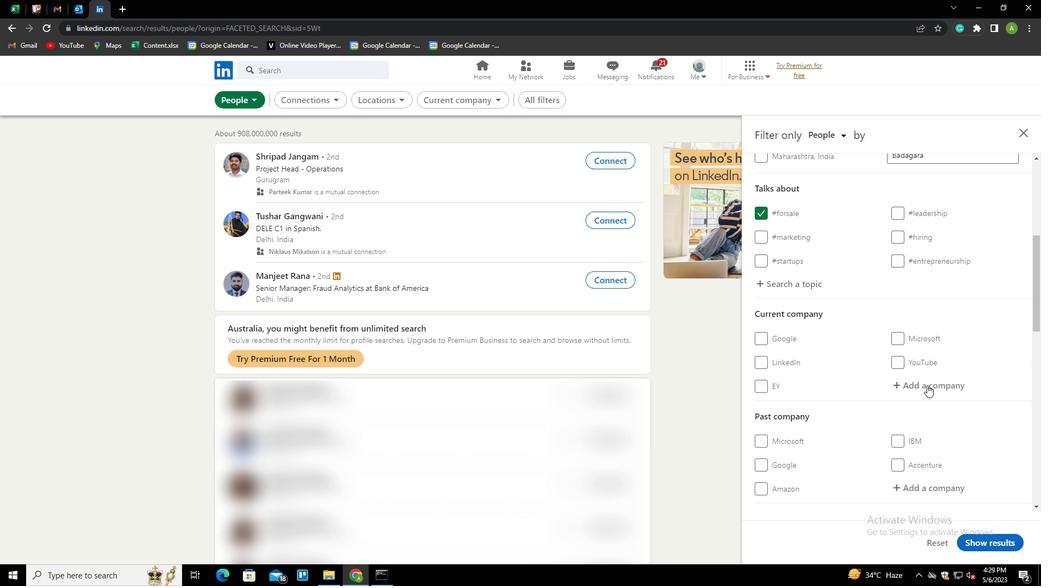 
Action: Mouse moved to (923, 383)
Screenshot: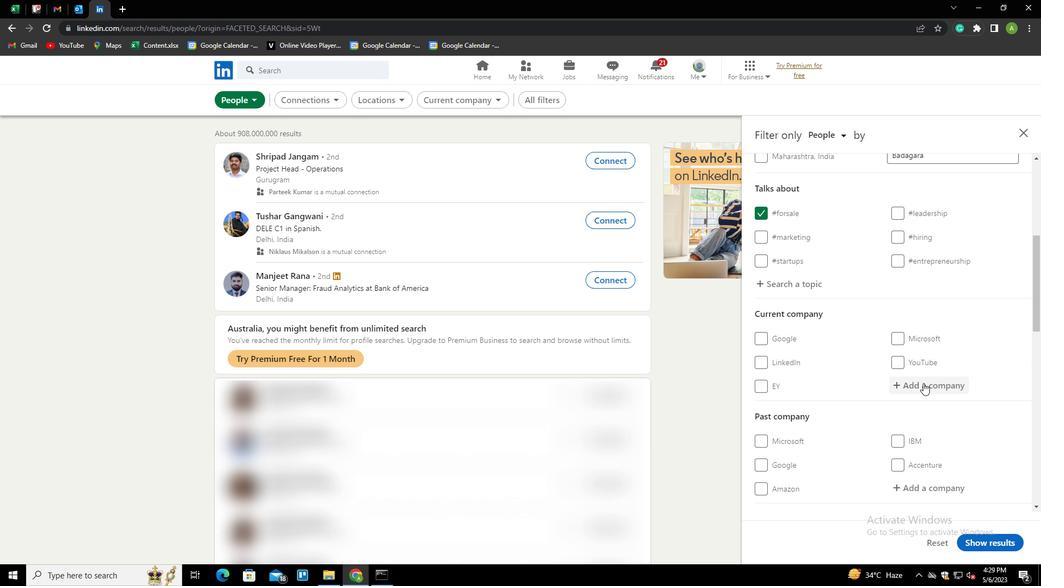 
Action: Key pressed <Key.shift>VIKRAM<Key.space>SOLAR<Key.down><Key.enter>
Screenshot: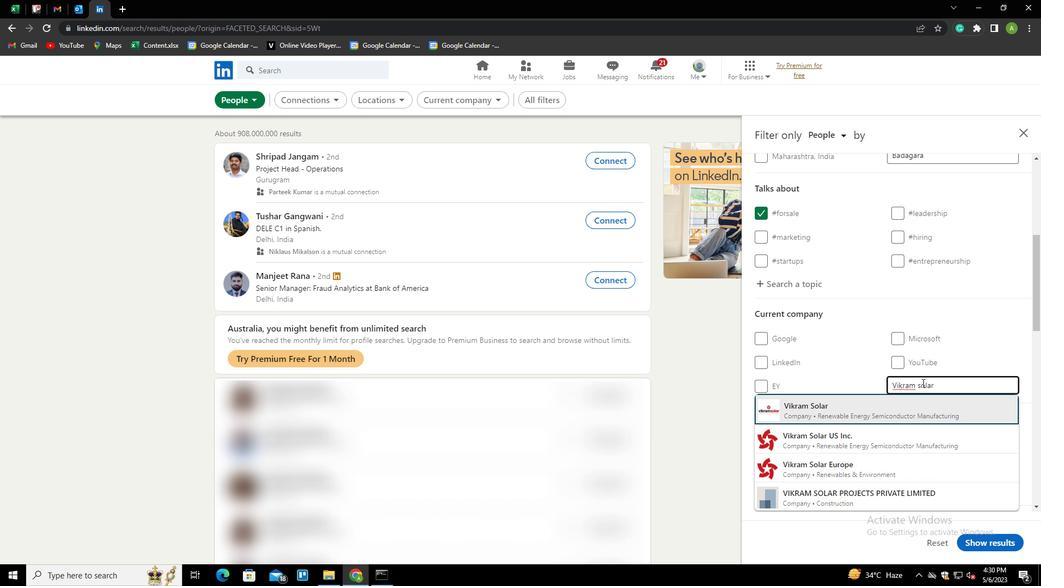 
Action: Mouse moved to (935, 384)
Screenshot: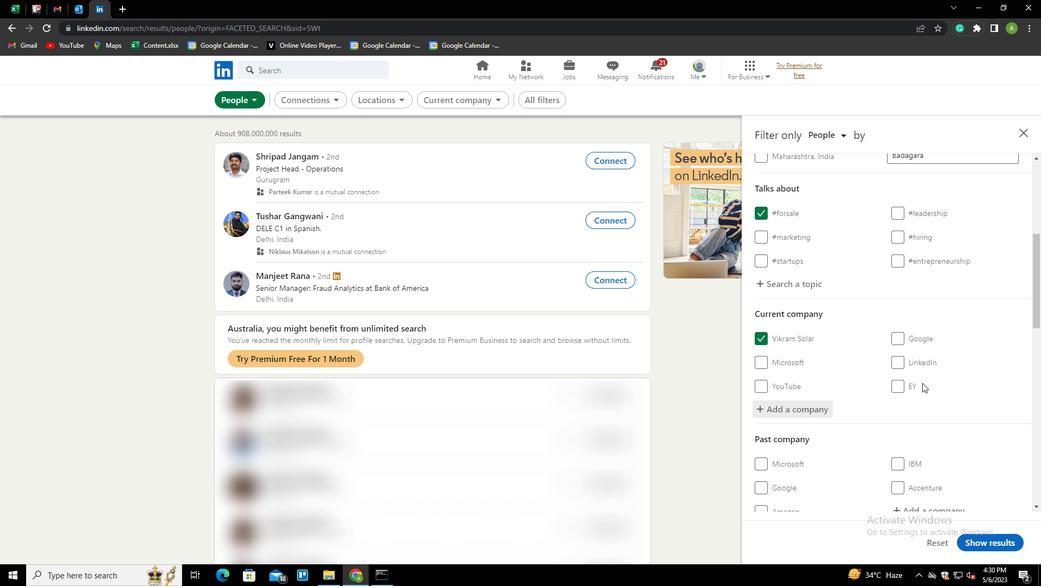 
Action: Mouse scrolled (935, 384) with delta (0, 0)
Screenshot: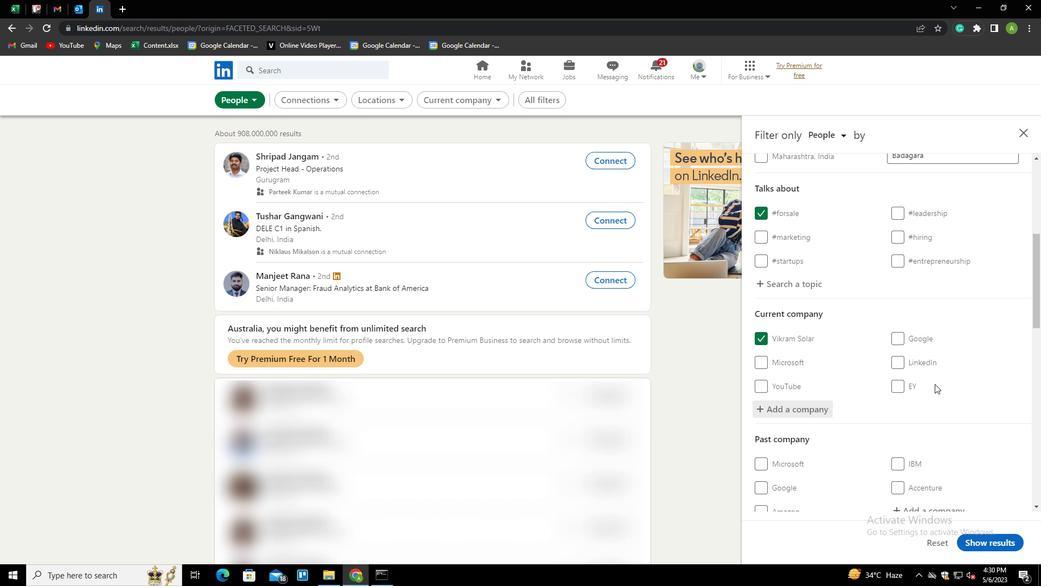 
Action: Mouse scrolled (935, 384) with delta (0, 0)
Screenshot: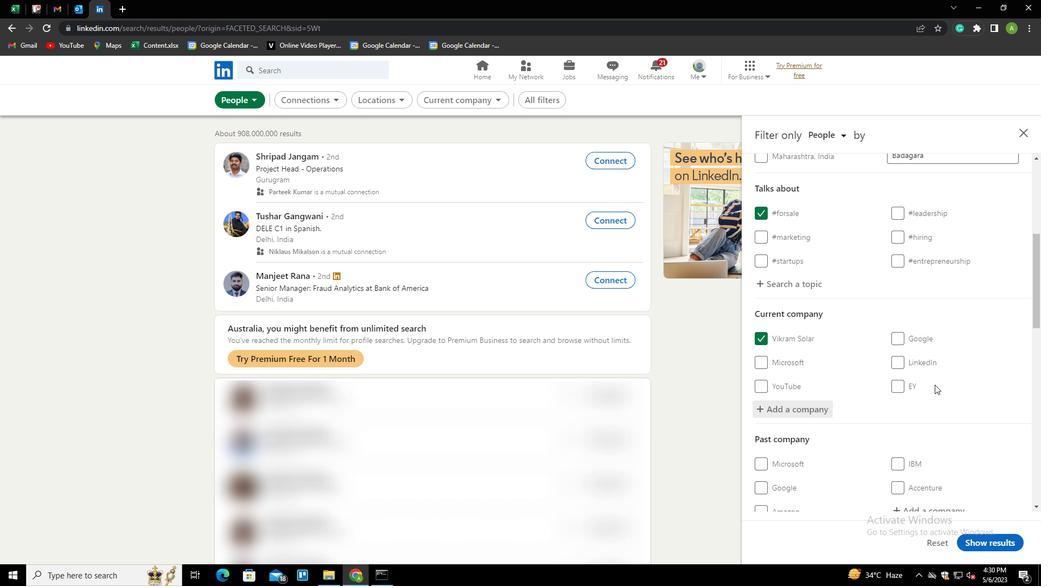 
Action: Mouse scrolled (935, 384) with delta (0, 0)
Screenshot: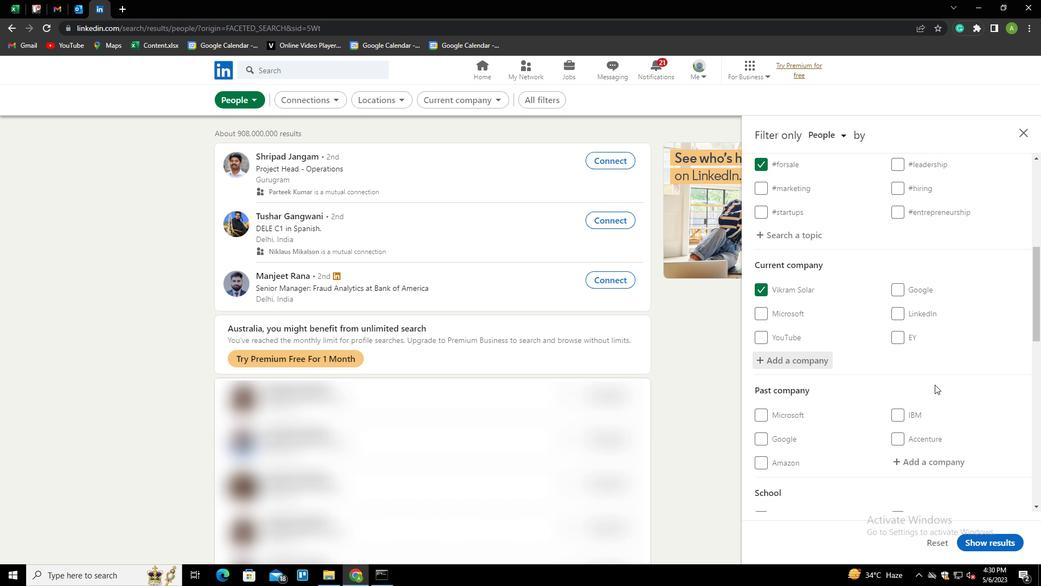 
Action: Mouse scrolled (935, 384) with delta (0, 0)
Screenshot: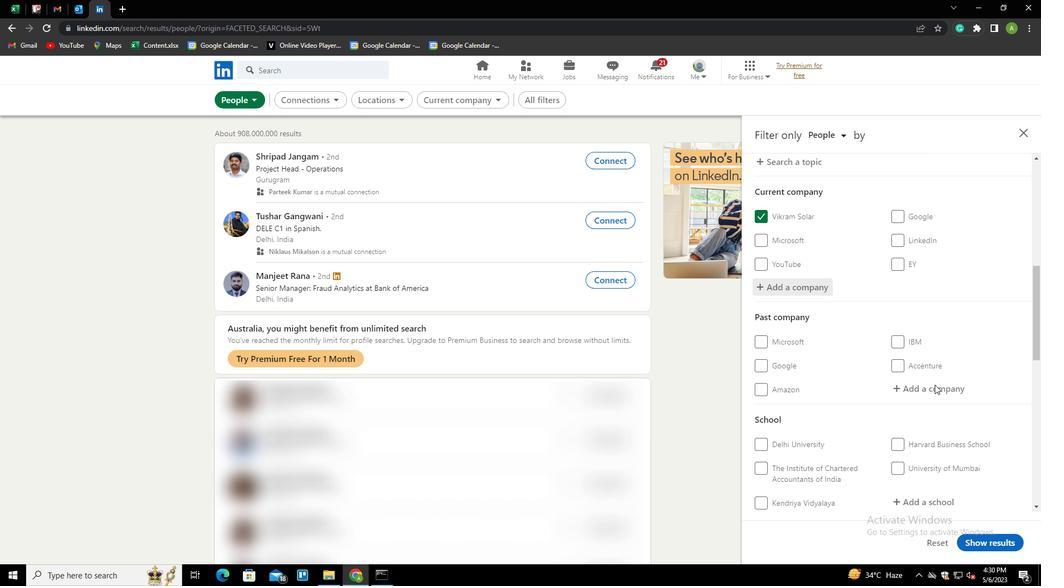 
Action: Mouse scrolled (935, 384) with delta (0, 0)
Screenshot: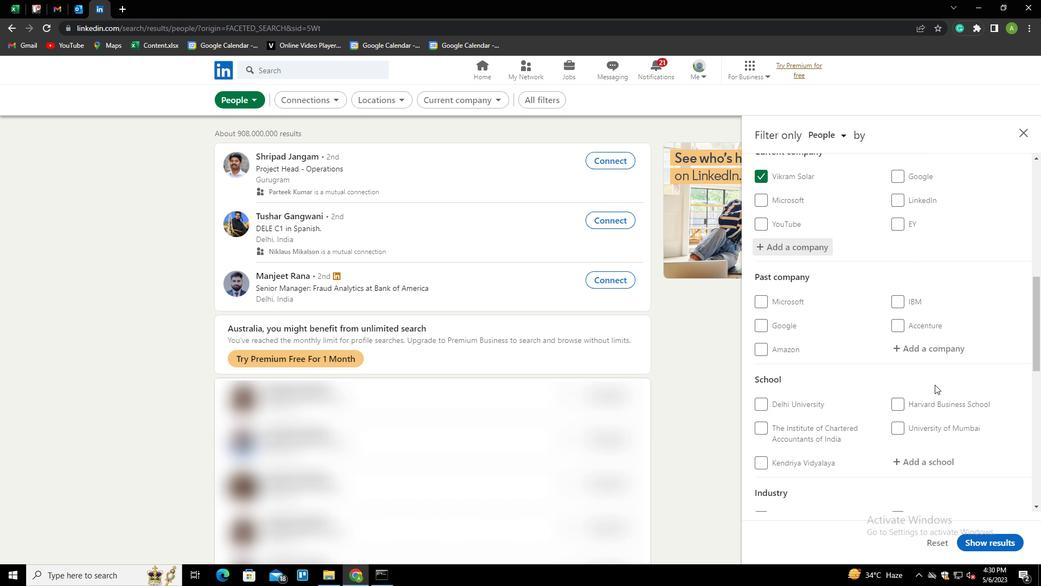 
Action: Mouse moved to (933, 354)
Screenshot: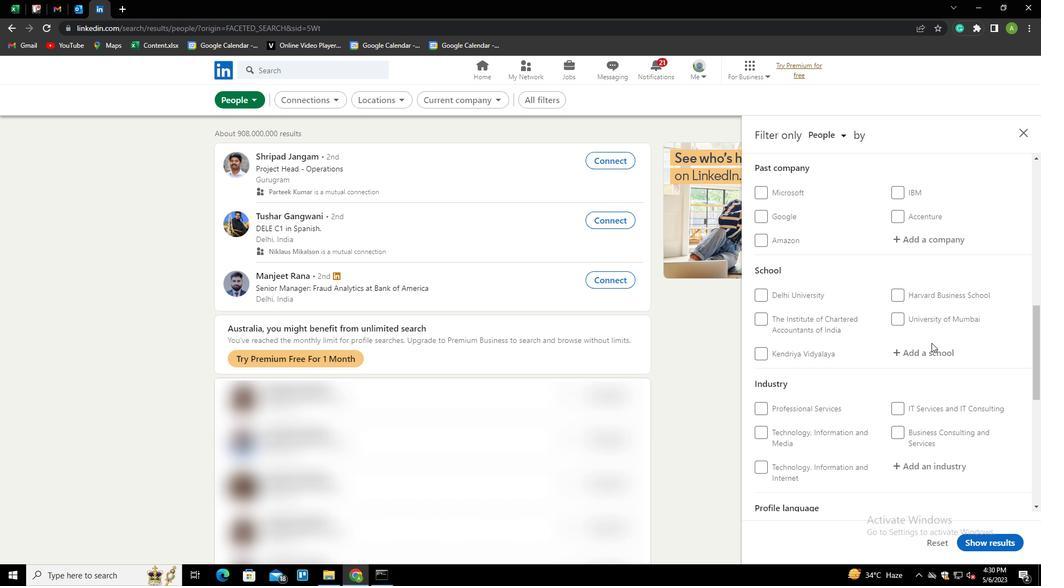 
Action: Mouse pressed left at (933, 354)
Screenshot: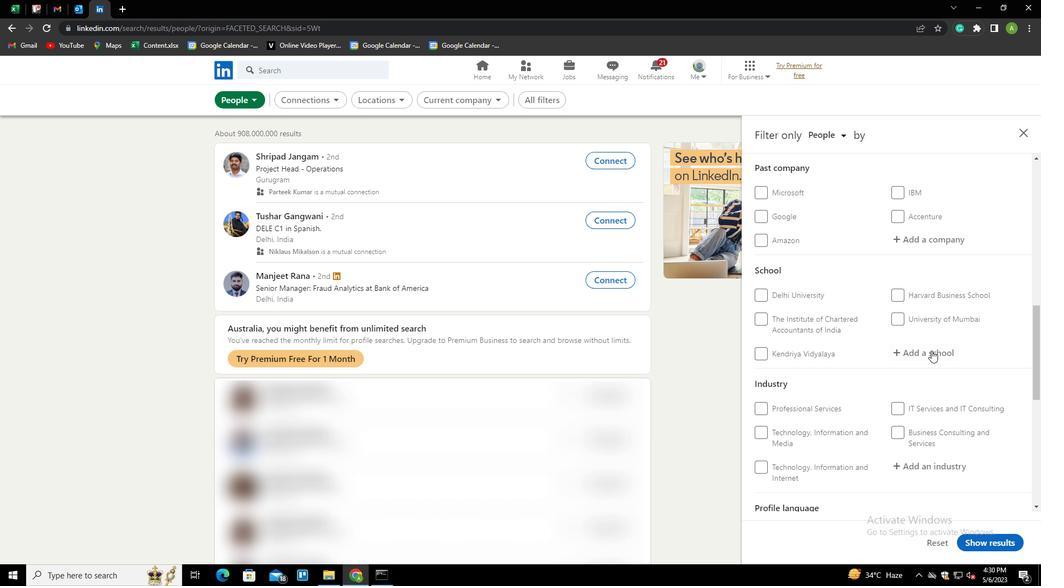 
Action: Key pressed <Key.shift><Key.shift>MAHARISHI<Key.space><Key.shift>I<Key.backspace><Key.shift>MAGESH<Key.backspace><Key.backspace><Key.backspace><Key.backspace>HESH<Key.space><Key.shift>YOGI<Key.space><Key.shift>VEDIC<Key.space><Key.down><Key.enter>
Screenshot: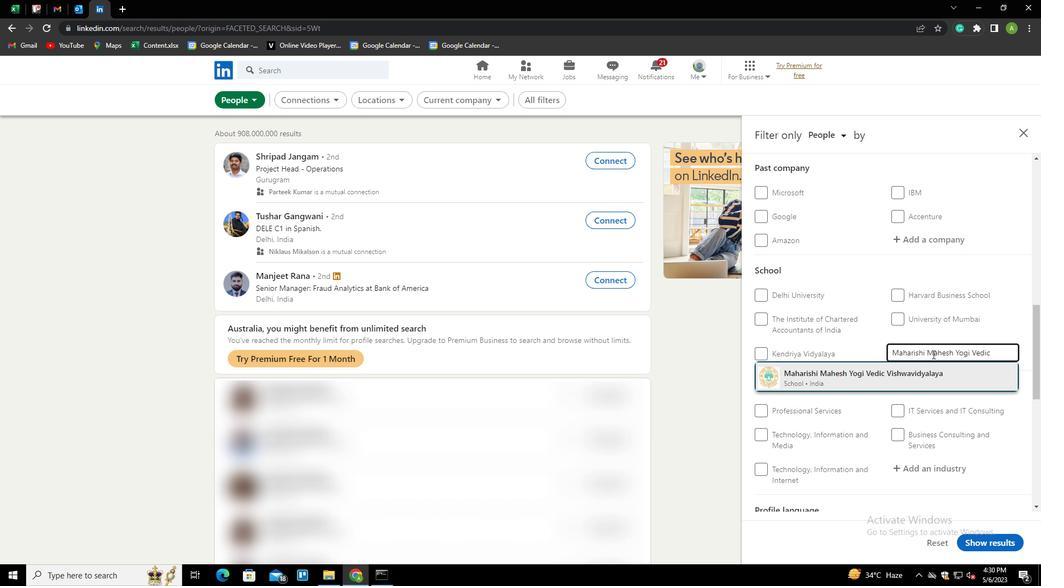 
Action: Mouse moved to (932, 355)
Screenshot: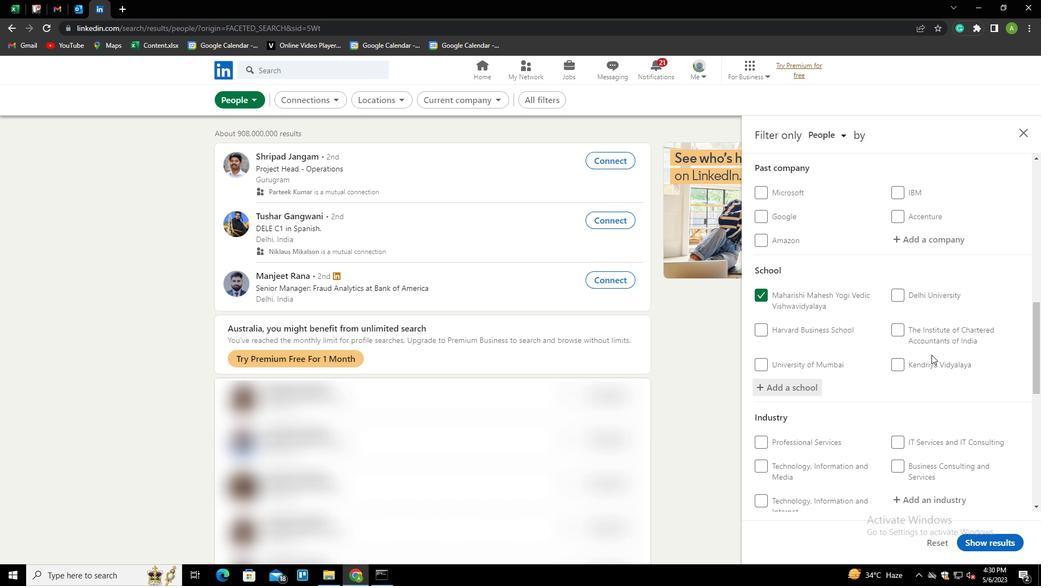 
Action: Mouse scrolled (932, 354) with delta (0, 0)
Screenshot: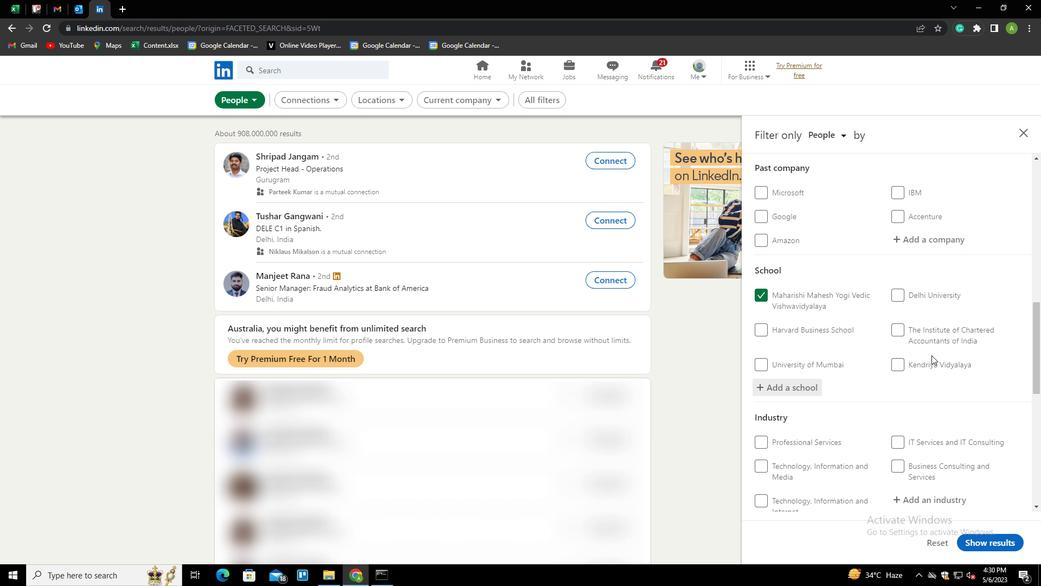 
Action: Mouse scrolled (932, 354) with delta (0, 0)
Screenshot: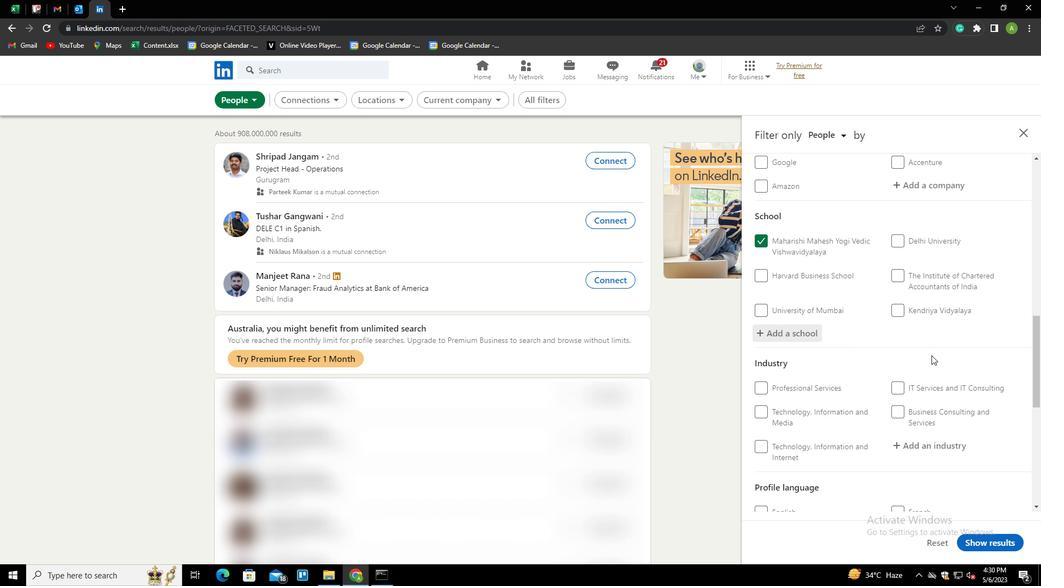 
Action: Mouse scrolled (932, 354) with delta (0, 0)
Screenshot: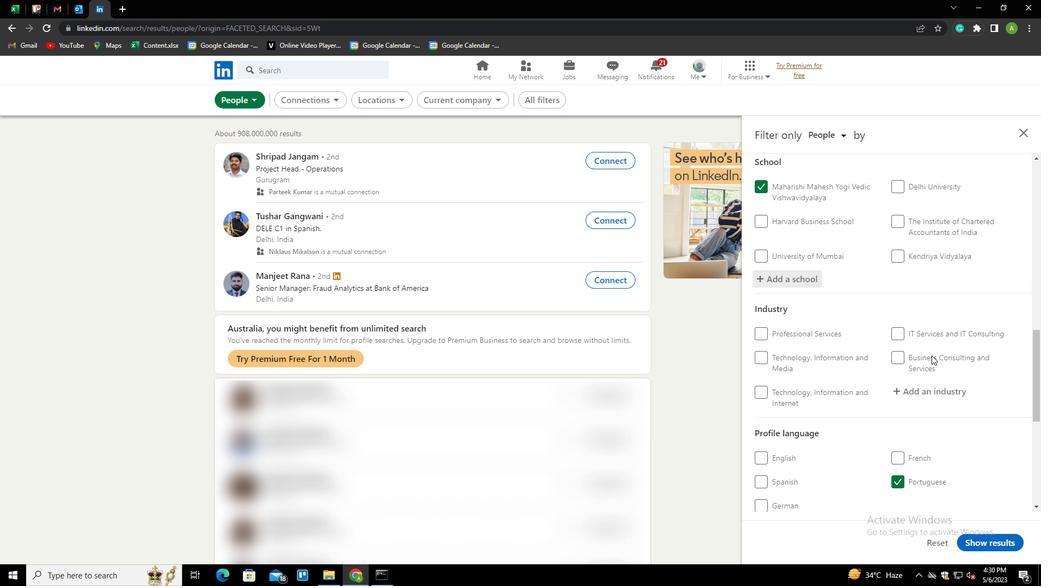 
Action: Mouse moved to (929, 343)
Screenshot: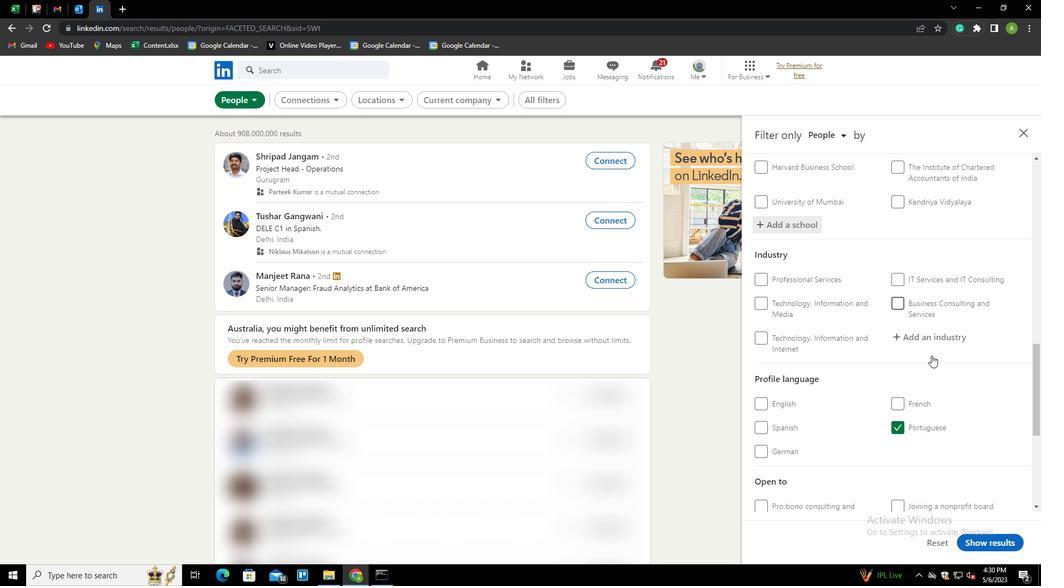 
Action: Mouse pressed left at (929, 343)
Screenshot: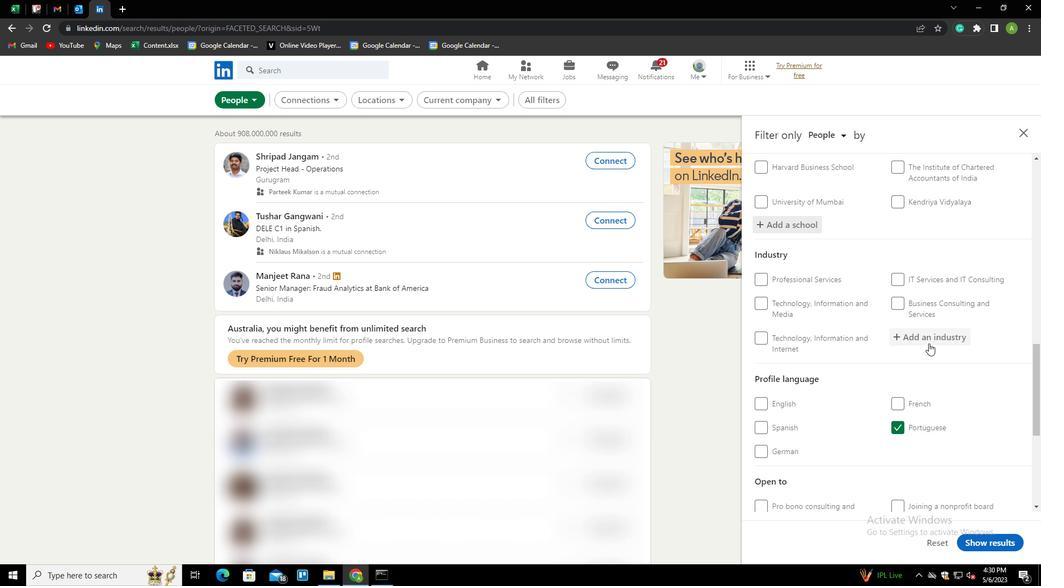
Action: Key pressed <Key.shift>PRIMARY<Key.space><Key.shift>METAL<Key.space><Key.shift>MANUFACTING<Key.space><Key.backspace><Key.backspace><Key.backspace><Key.backspace><Key.backspace>TURI<Key.down><Key.enter>
Screenshot: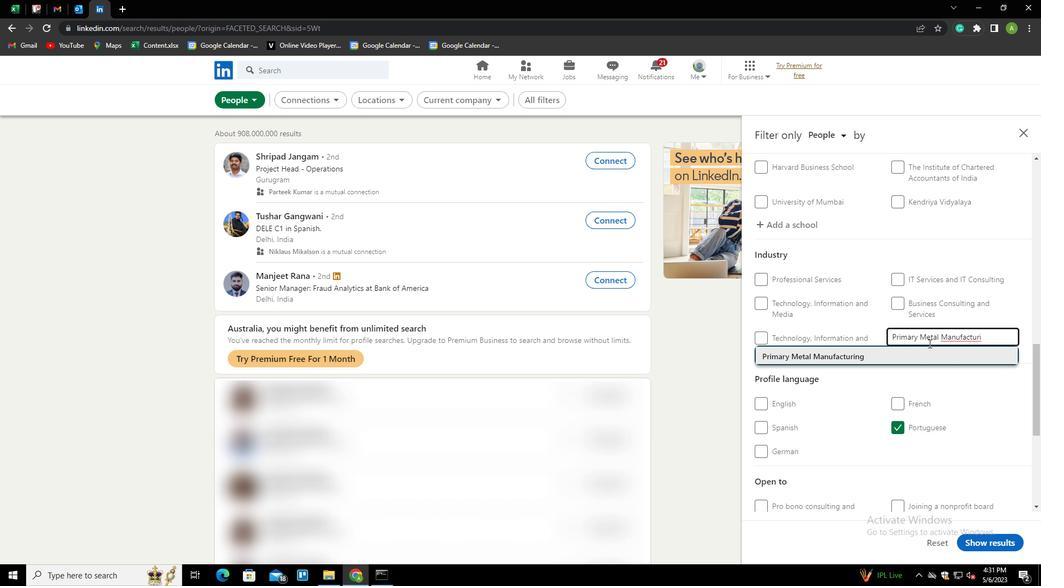 
Action: Mouse moved to (924, 321)
Screenshot: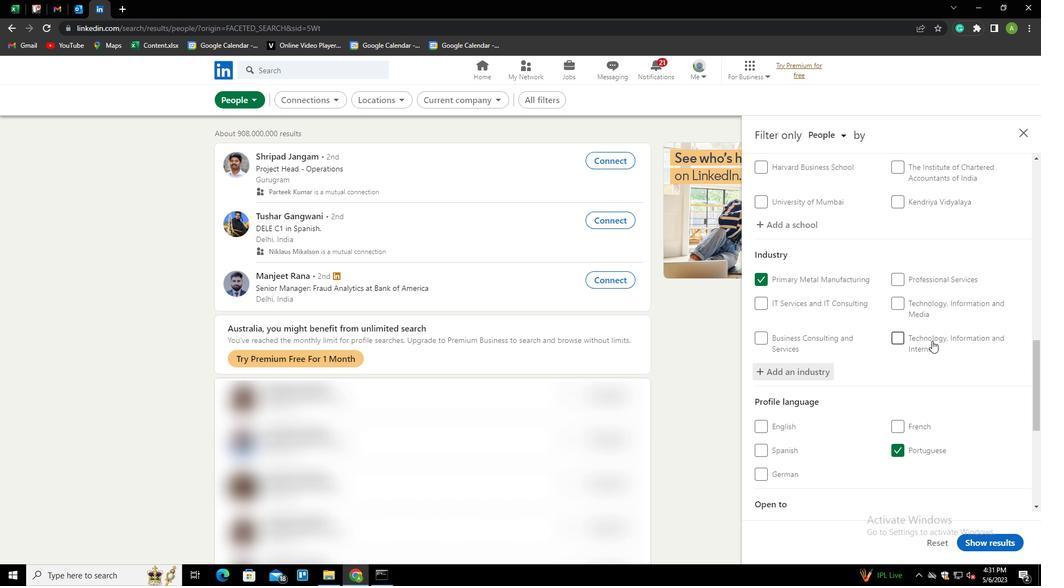 
Action: Mouse scrolled (924, 321) with delta (0, 0)
Screenshot: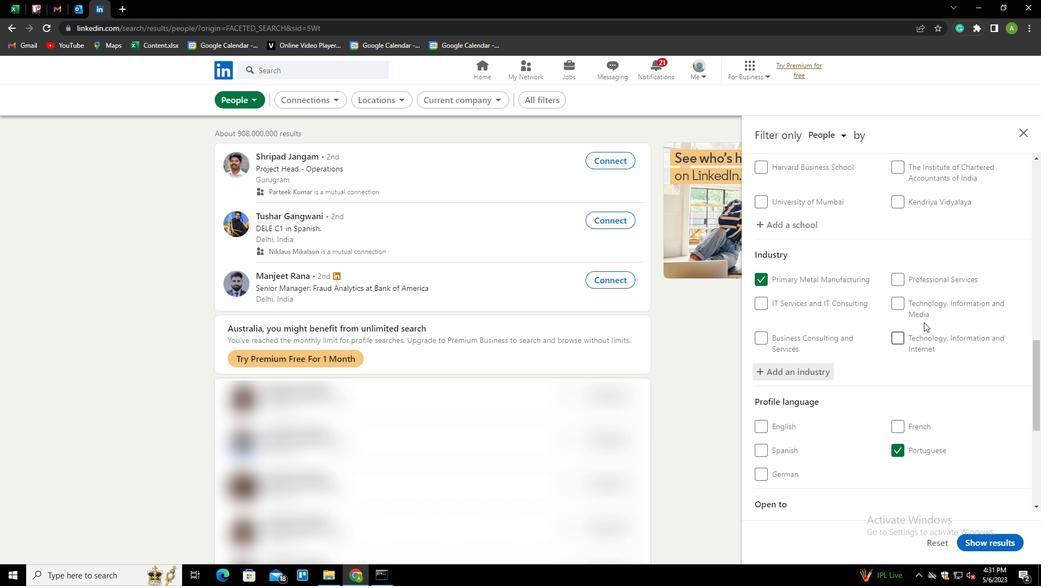 
Action: Mouse scrolled (924, 321) with delta (0, 0)
Screenshot: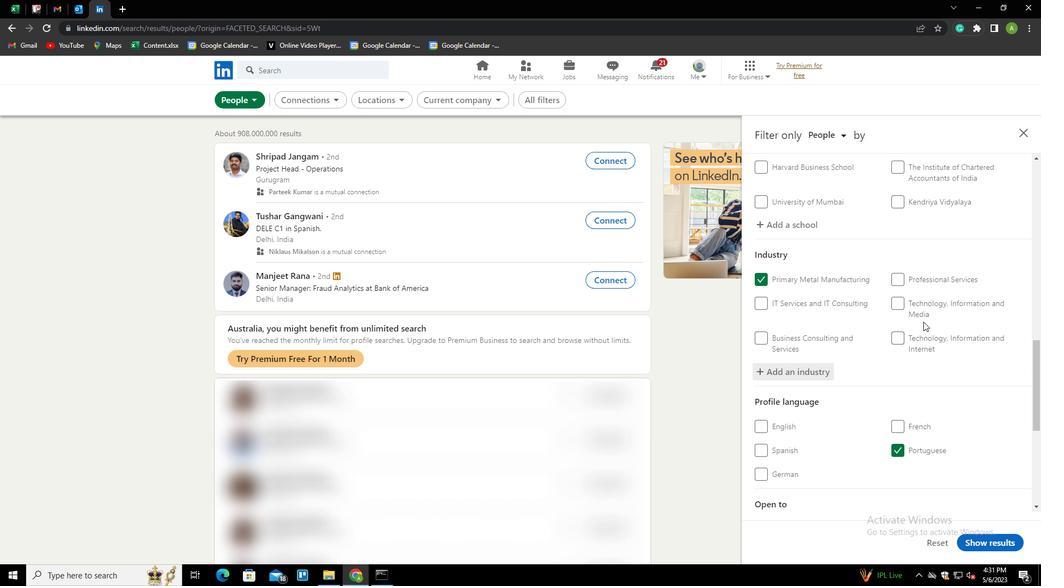
Action: Mouse scrolled (924, 321) with delta (0, 0)
Screenshot: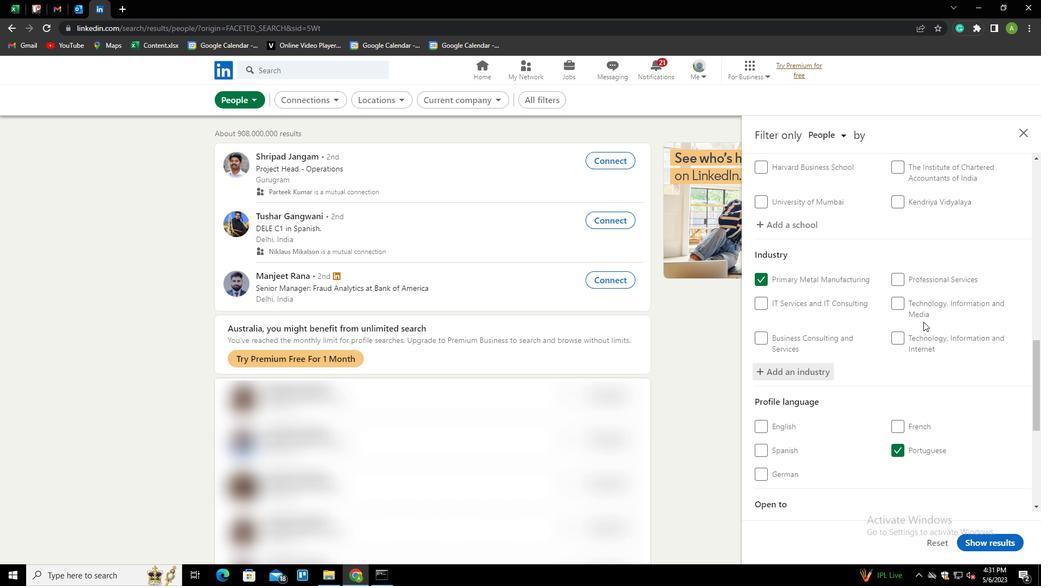 
Action: Mouse scrolled (924, 321) with delta (0, 0)
Screenshot: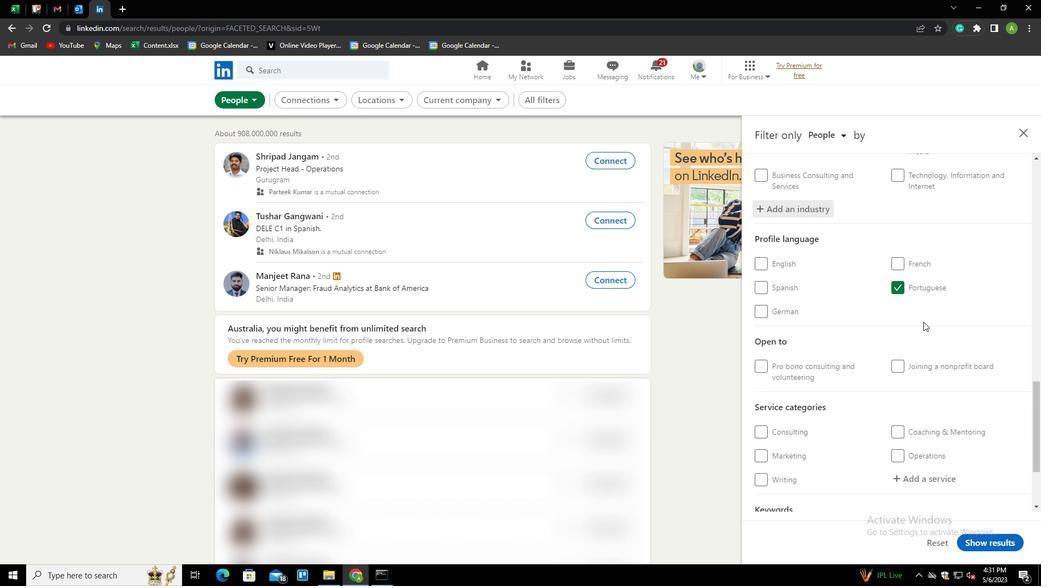 
Action: Mouse scrolled (924, 321) with delta (0, 0)
Screenshot: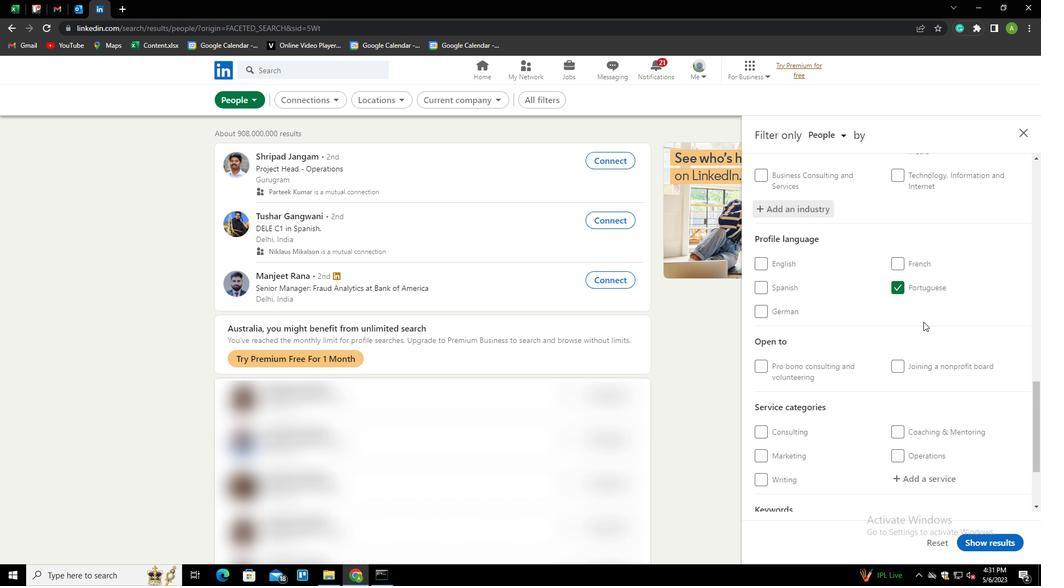 
Action: Mouse moved to (924, 328)
Screenshot: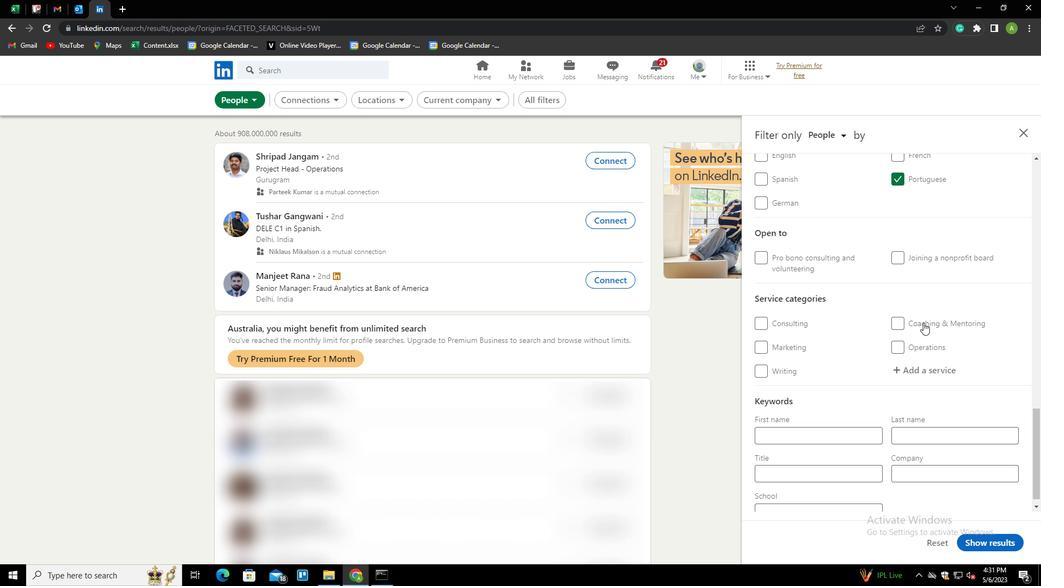 
Action: Mouse scrolled (924, 327) with delta (0, 0)
Screenshot: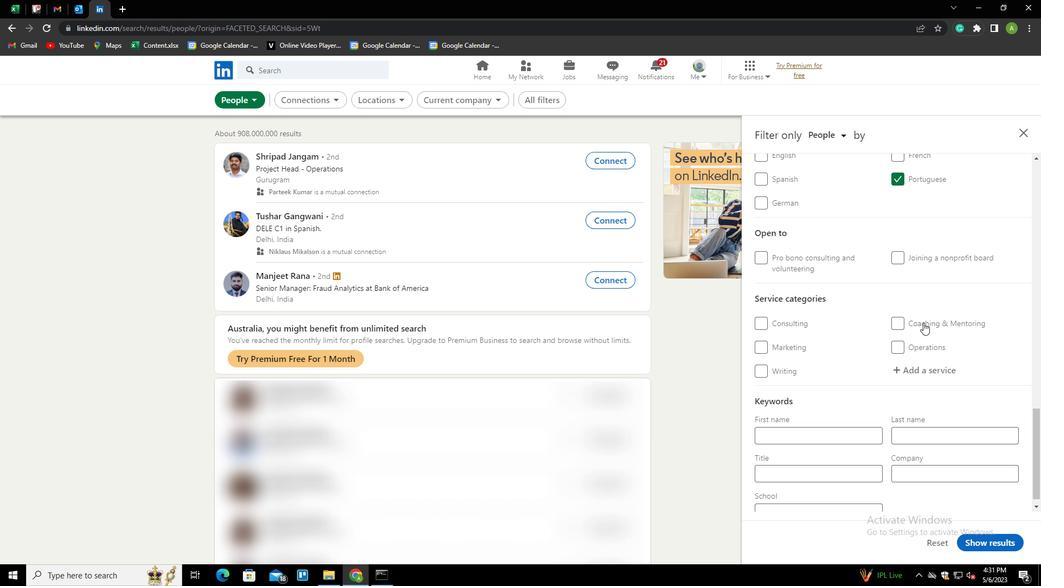 
Action: Mouse scrolled (924, 327) with delta (0, 0)
Screenshot: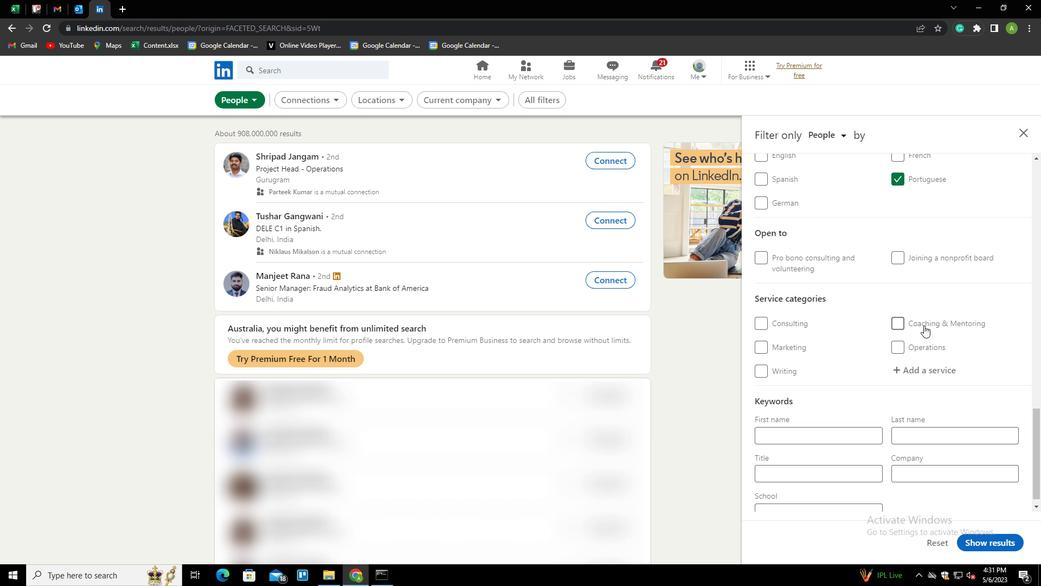 
Action: Mouse moved to (931, 365)
Screenshot: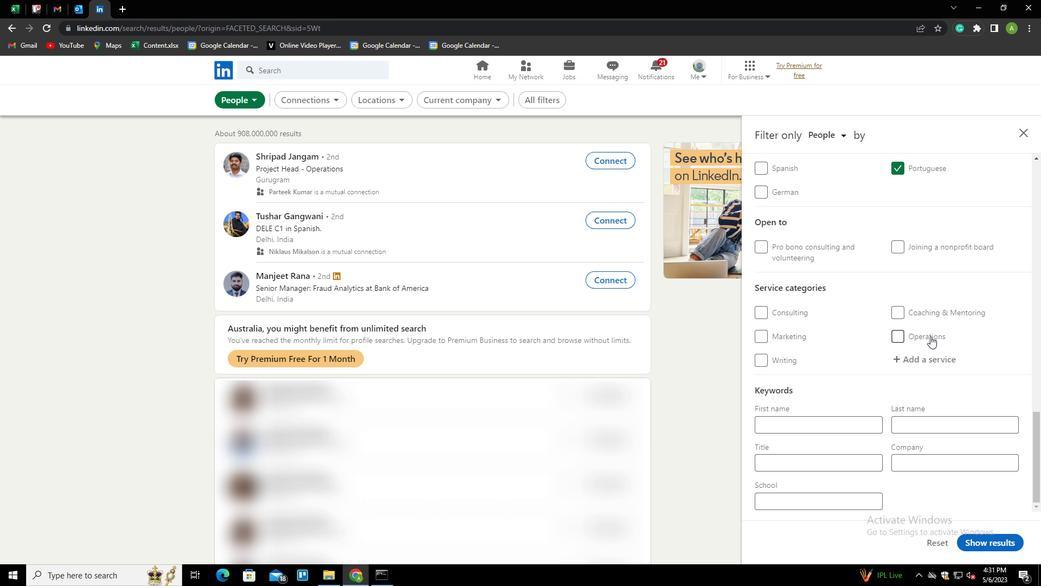
Action: Mouse pressed left at (931, 365)
Screenshot: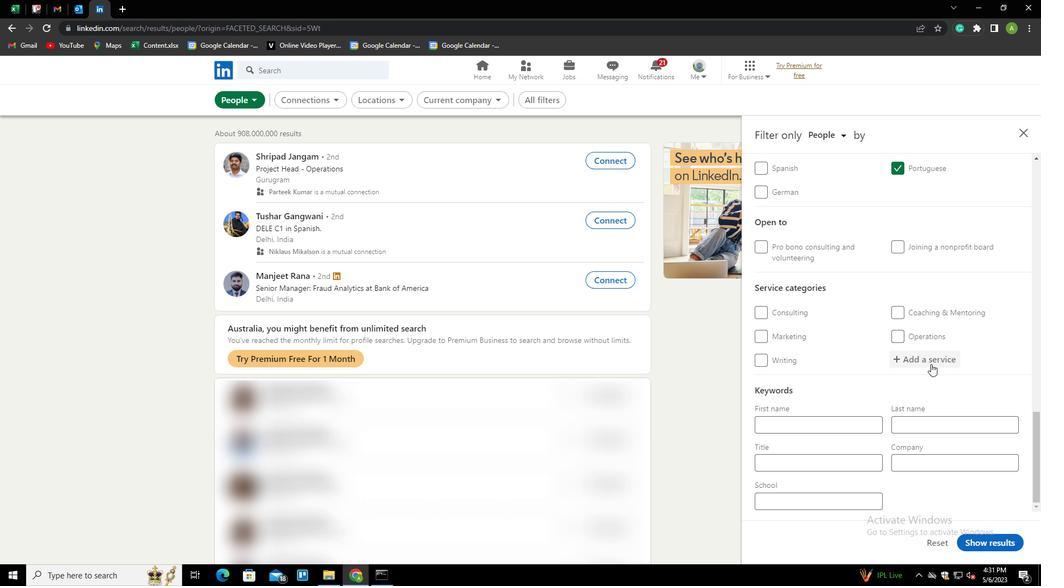 
Action: Mouse moved to (929, 367)
Screenshot: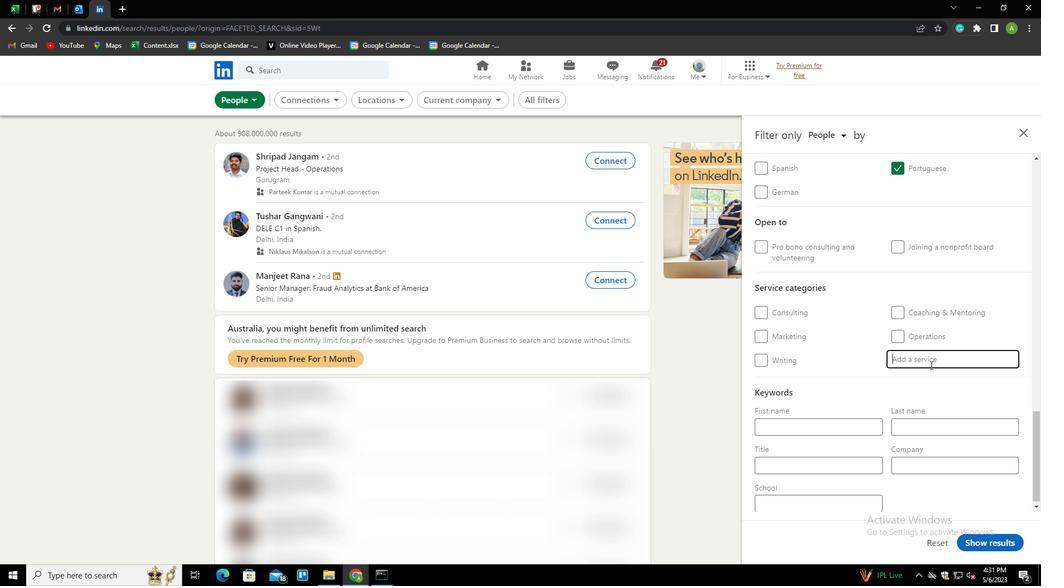 
Action: Key pressed <Key.shift>PORTA<Key.backspace>RAIT<Key.space><Key.shift>PHOTOGRAPHY<Key.down><Key.enter>
Screenshot: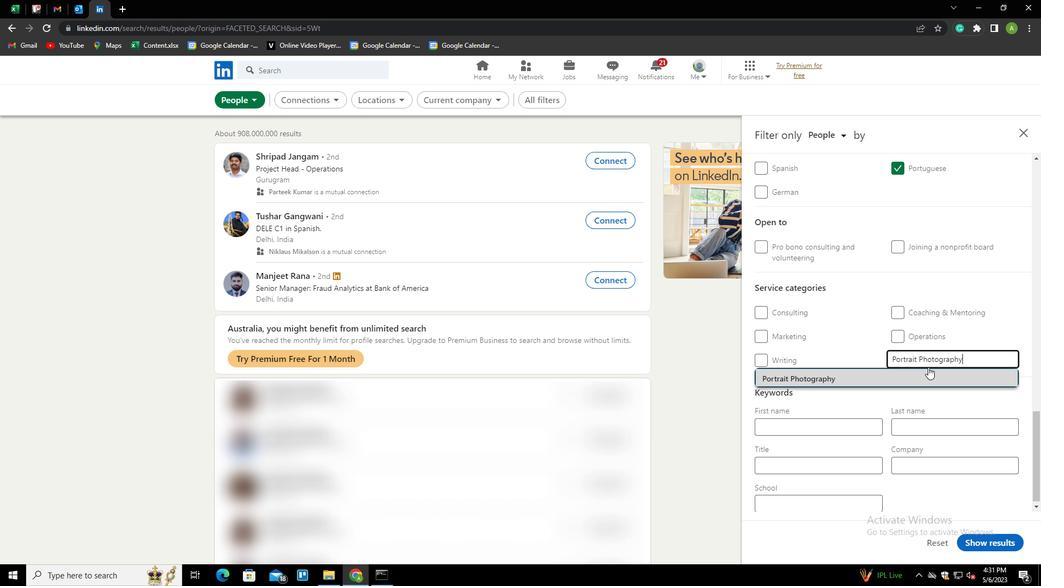 
Action: Mouse moved to (933, 372)
Screenshot: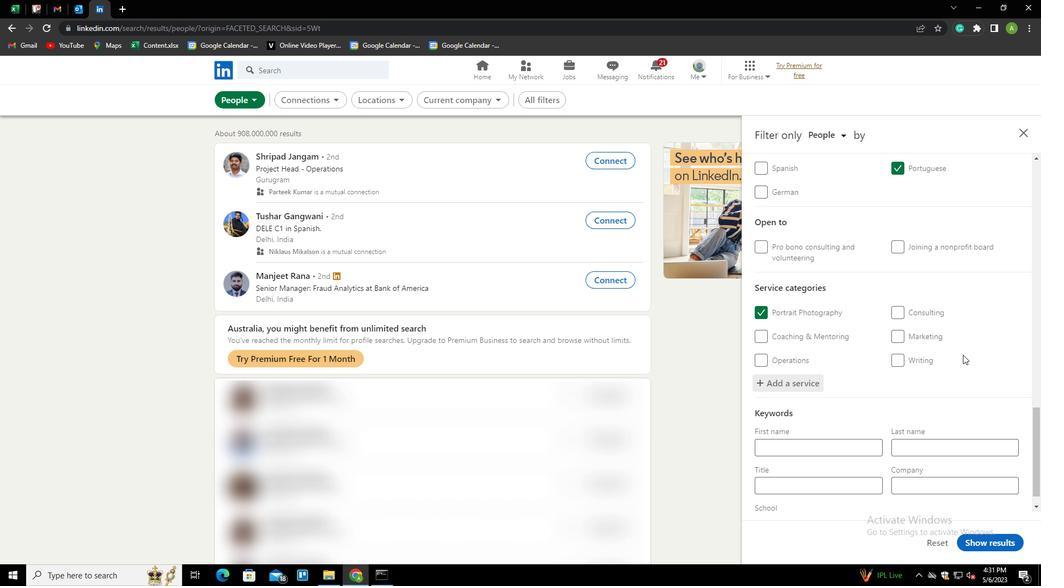 
Action: Mouse scrolled (933, 372) with delta (0, 0)
Screenshot: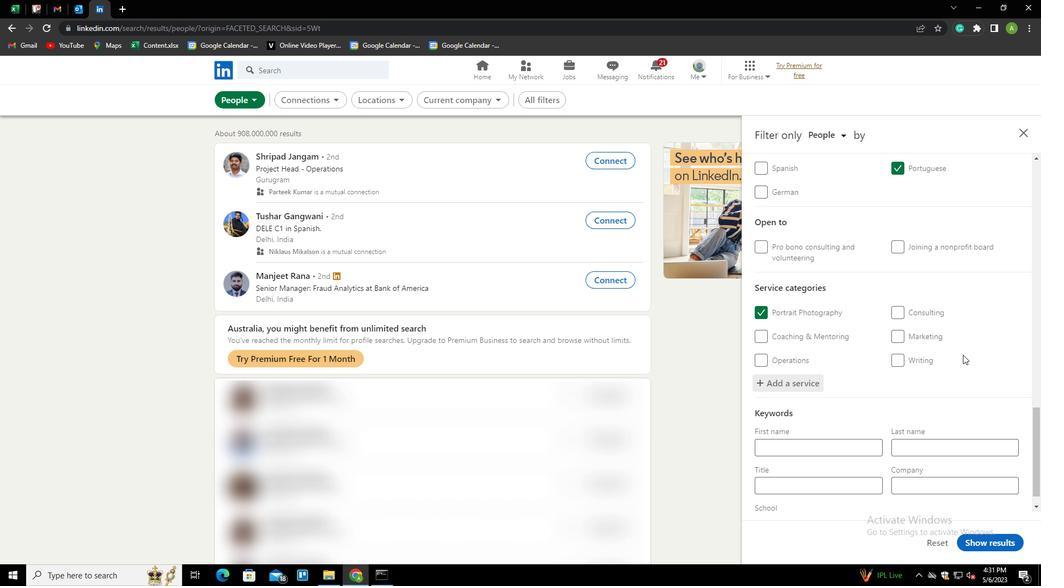 
Action: Mouse moved to (932, 373)
Screenshot: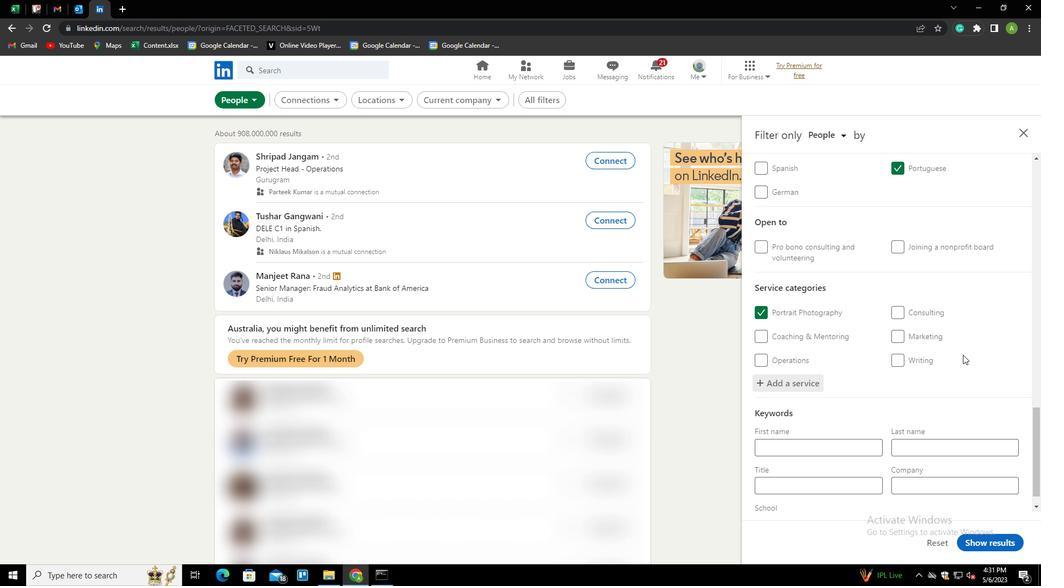 
Action: Mouse scrolled (932, 373) with delta (0, 0)
Screenshot: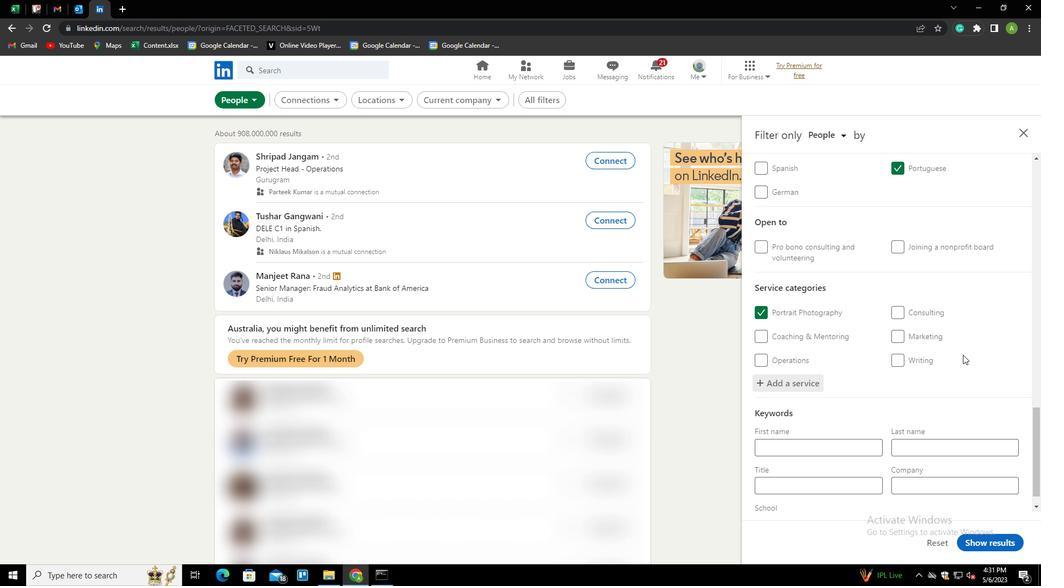 
Action: Mouse moved to (932, 374)
Screenshot: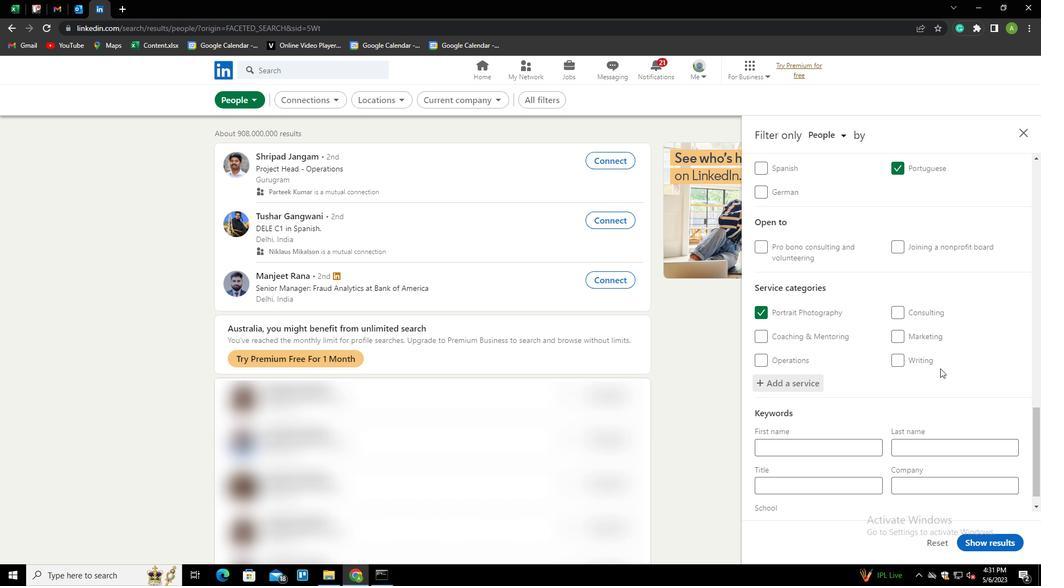 
Action: Mouse scrolled (932, 373) with delta (0, 0)
Screenshot: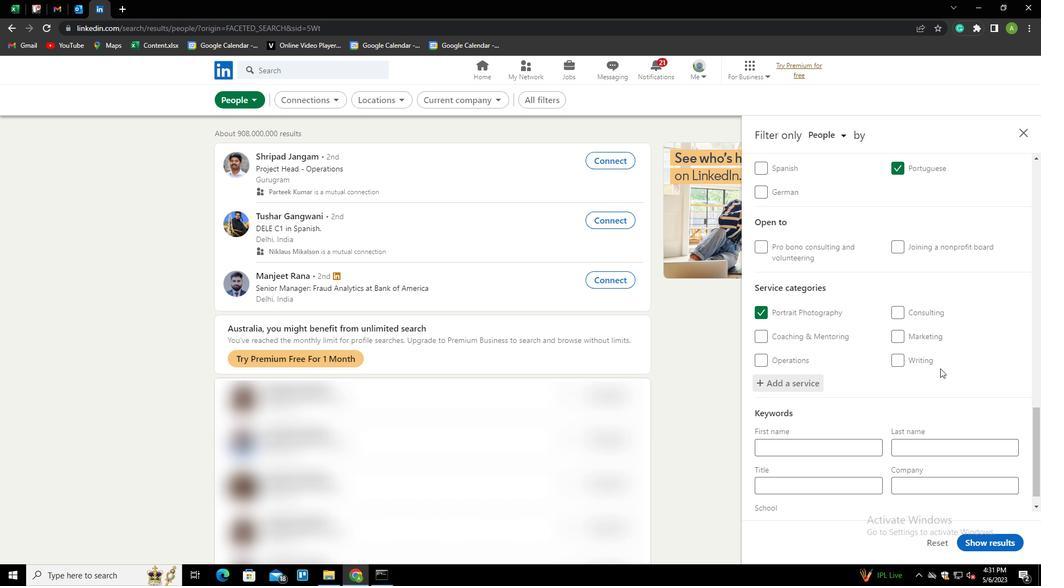 
Action: Mouse moved to (845, 468)
Screenshot: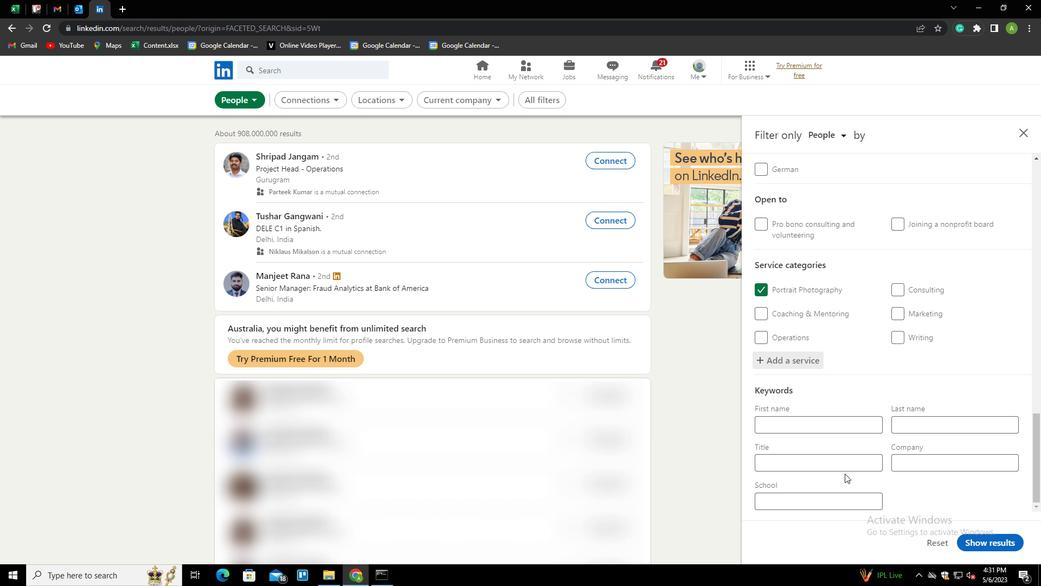 
Action: Mouse pressed left at (845, 468)
Screenshot: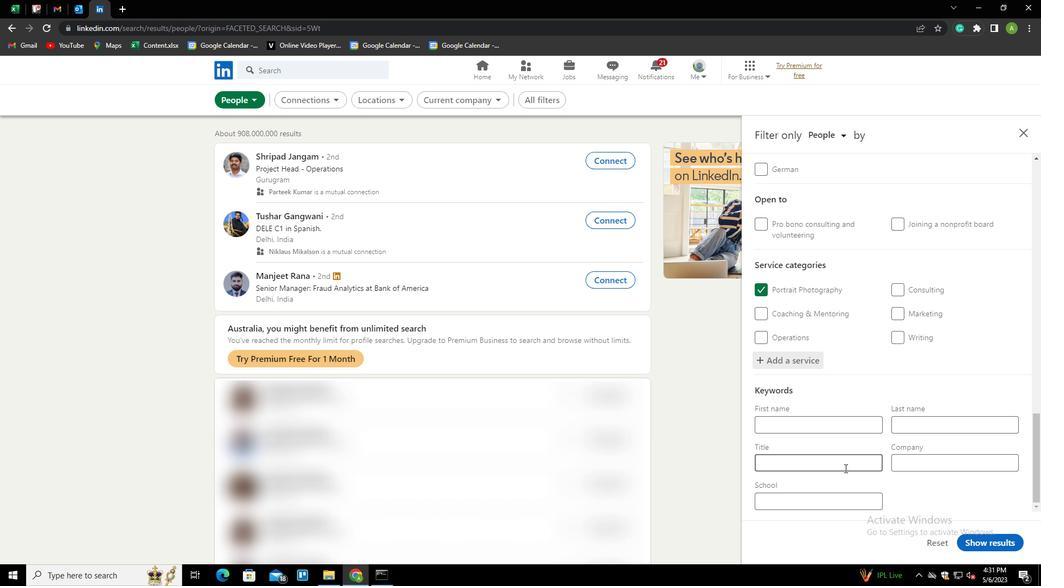 
Action: Key pressed <Key.shift><Key.shift><Key.shift><Key.shift><Key.shift><Key.shift><Key.shift><Key.shift>CONTON<Key.backspace><Key.backspace>INO<Key.backspace>UOUS<Key.space><Key.shift>IMPROVEMTN<Key.backspace><Key.backspace>ENT<Key.space><Key.shift><Key.space>LEAD
Screenshot: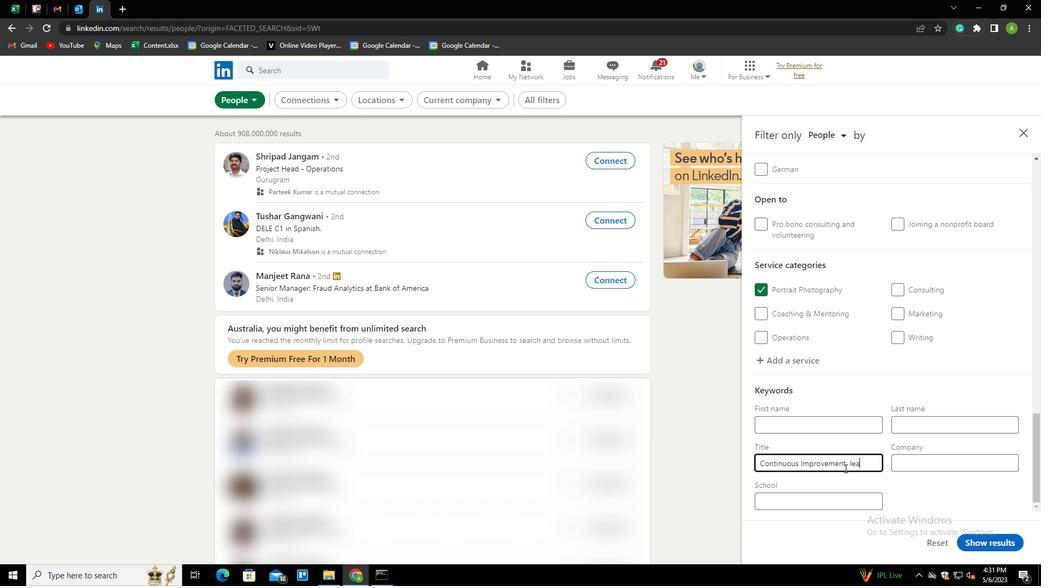 
Action: Mouse moved to (984, 500)
Screenshot: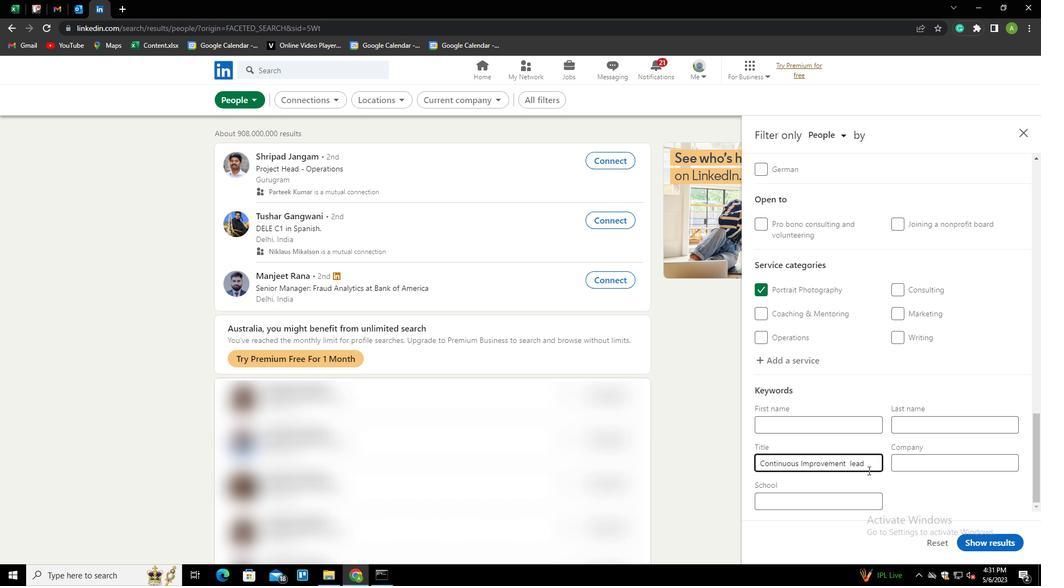 
Action: Mouse pressed left at (984, 500)
Screenshot: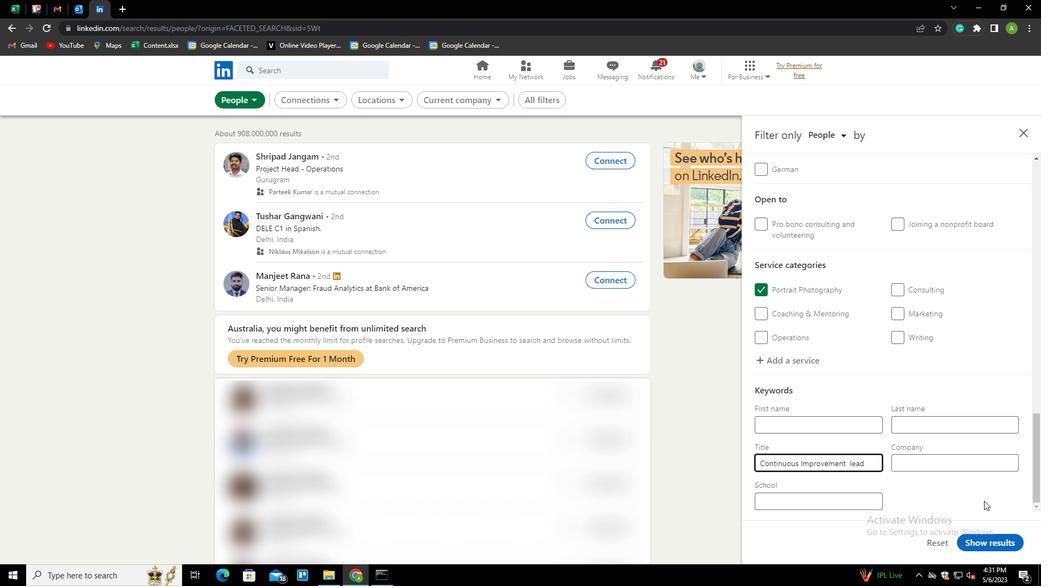 
Action: Mouse moved to (979, 539)
Screenshot: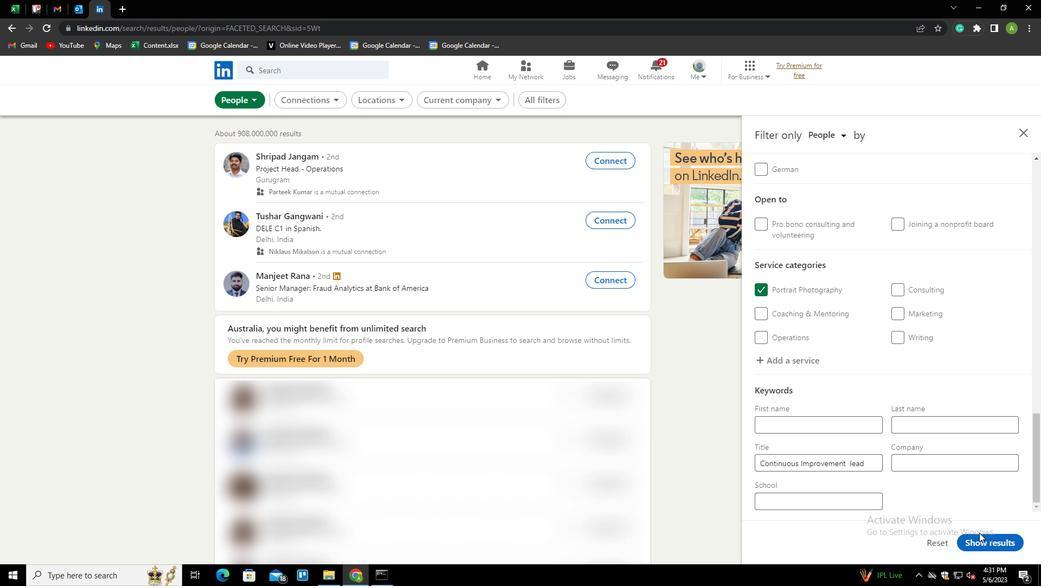 
Action: Mouse pressed left at (979, 539)
Screenshot: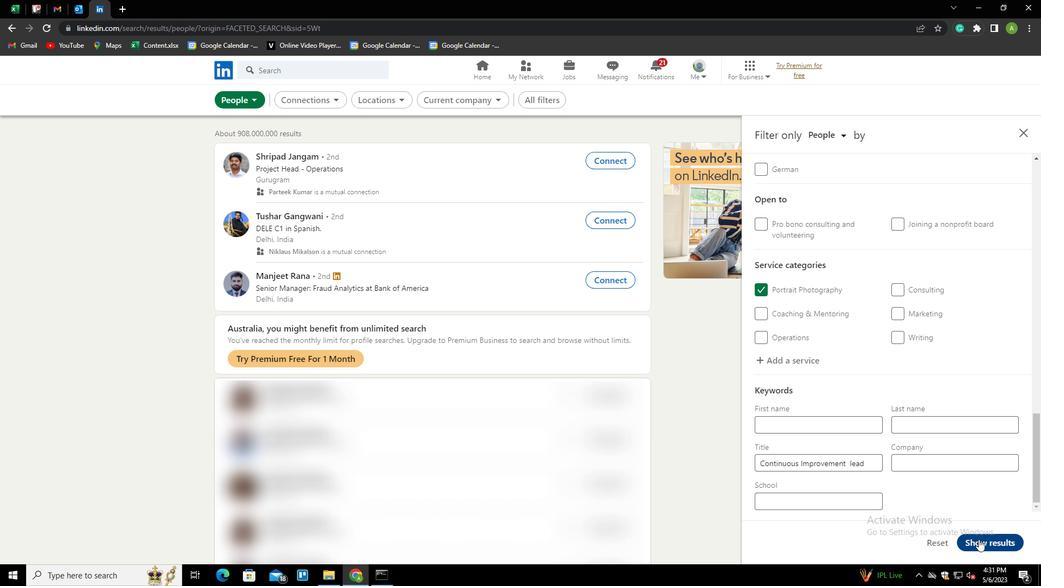 
